 Task: Look for space in Coronel Suárez, Argentina from 9th August, 2023 to 12th August, 2023 for 1 adult in price range Rs.6000 to Rs.15000. Place can be entire place with 1  bedroom having 1 bed and 1 bathroom. Property type can be flat. Amenities needed are: wifi, heating, . Booking option can be shelf check-in. Required host language is English.
Action: Mouse moved to (398, 81)
Screenshot: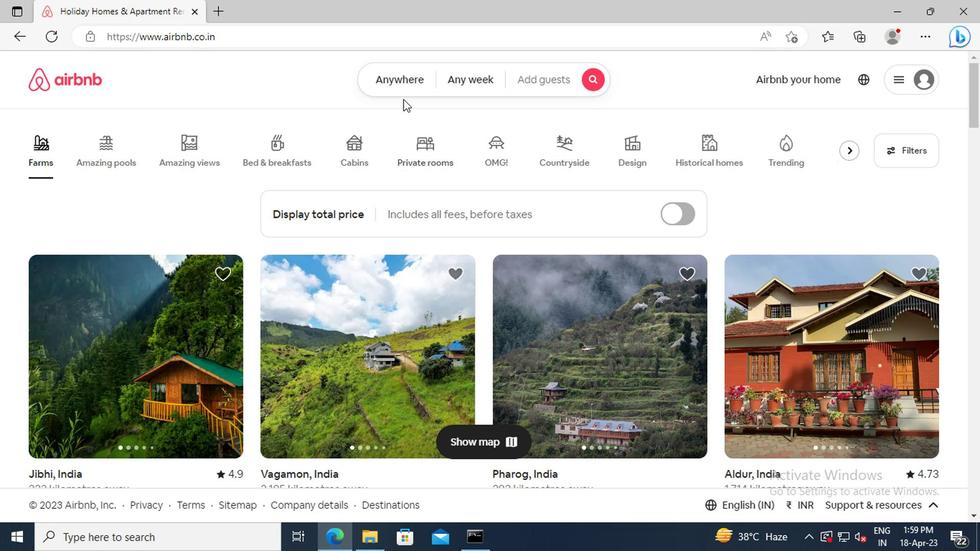
Action: Mouse pressed left at (398, 81)
Screenshot: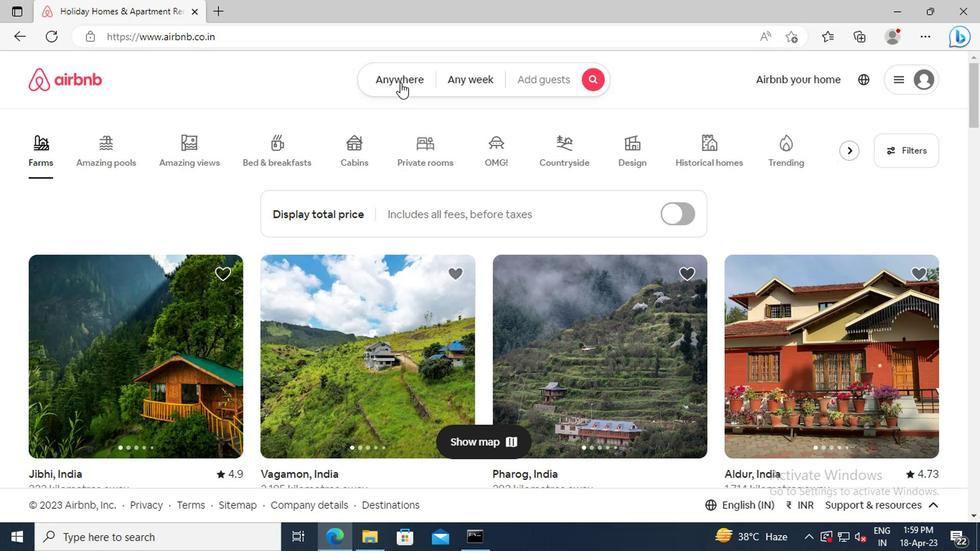 
Action: Mouse moved to (237, 143)
Screenshot: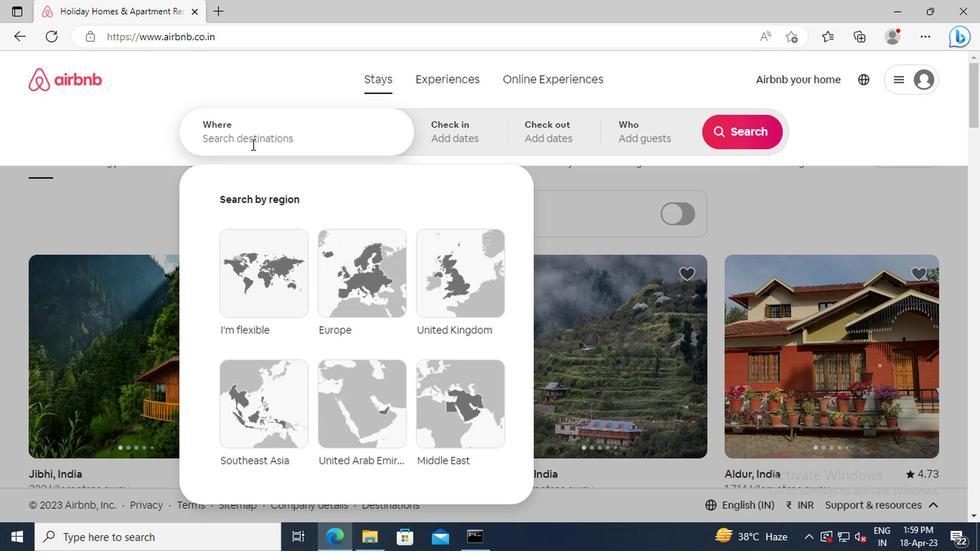 
Action: Mouse pressed left at (237, 143)
Screenshot: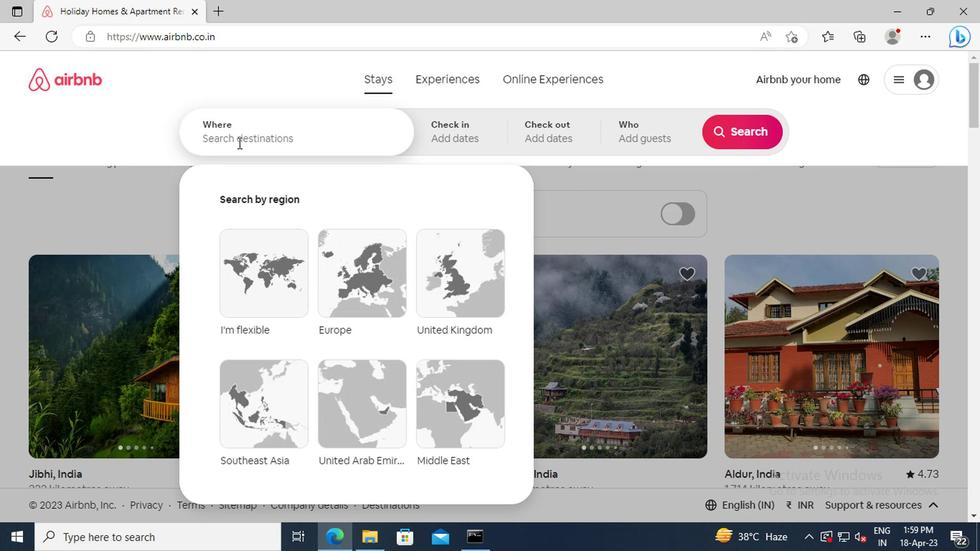 
Action: Key pressed <Key.shift>CORONEL<Key.space><Key.shift_r>SUAREZ,<Key.space><Key.shift_r>ARGENTINA<Key.enter>
Screenshot: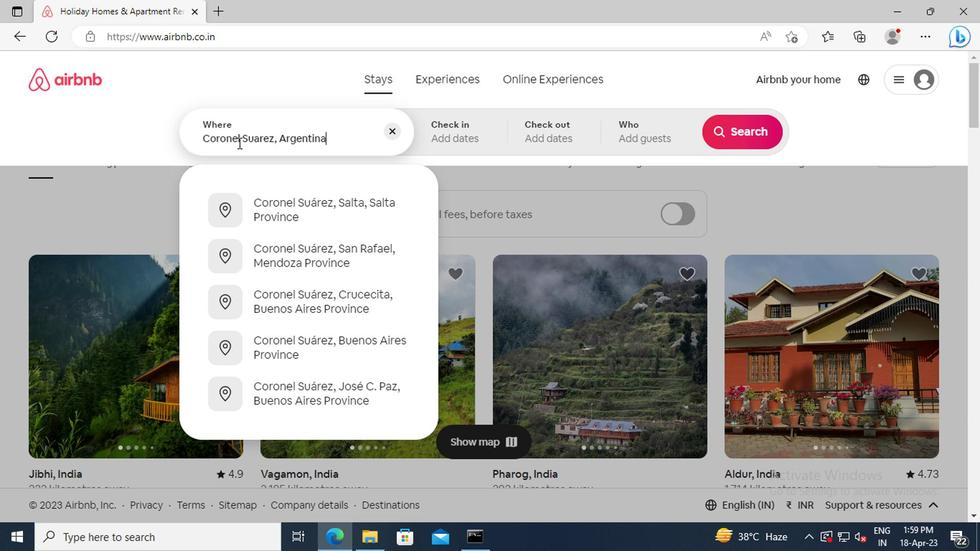
Action: Mouse moved to (724, 245)
Screenshot: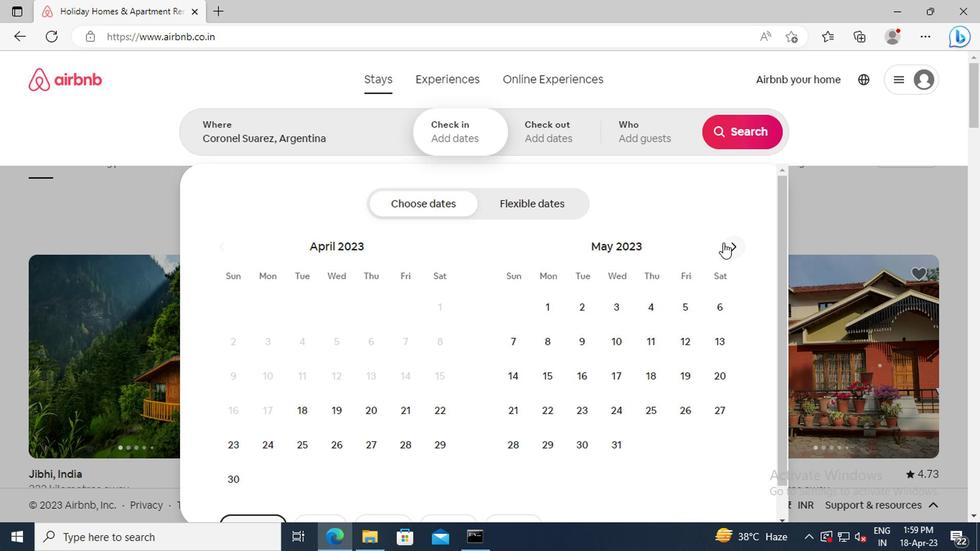 
Action: Mouse pressed left at (724, 245)
Screenshot: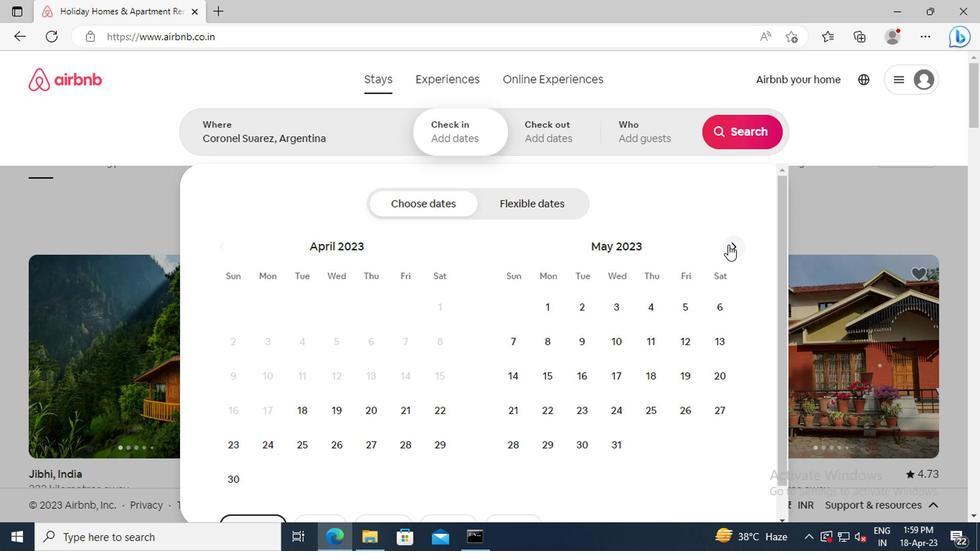 
Action: Mouse pressed left at (724, 245)
Screenshot: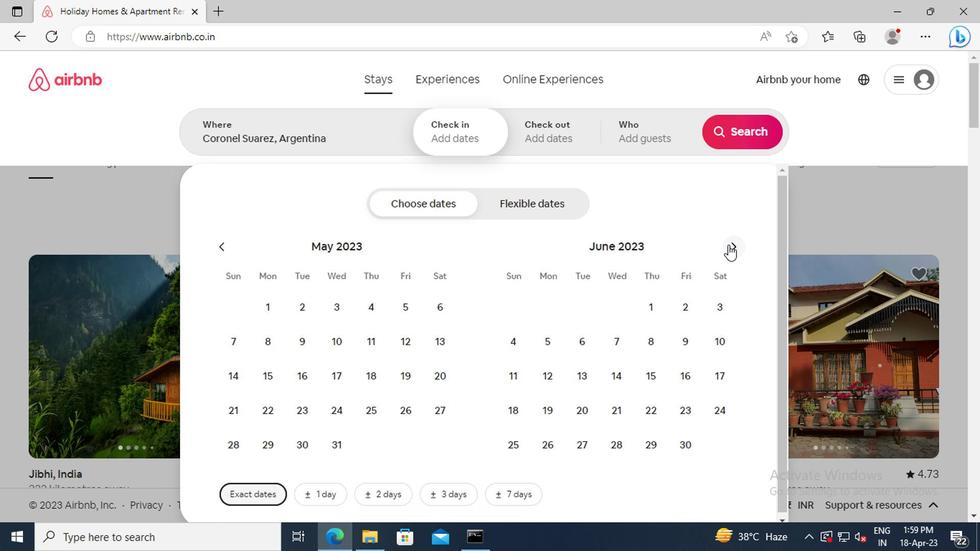 
Action: Mouse pressed left at (724, 245)
Screenshot: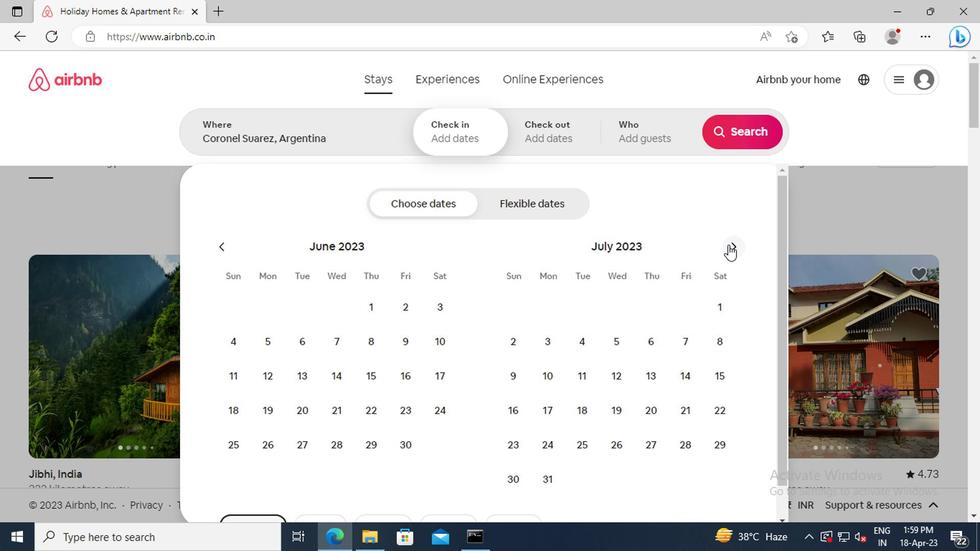 
Action: Mouse moved to (619, 334)
Screenshot: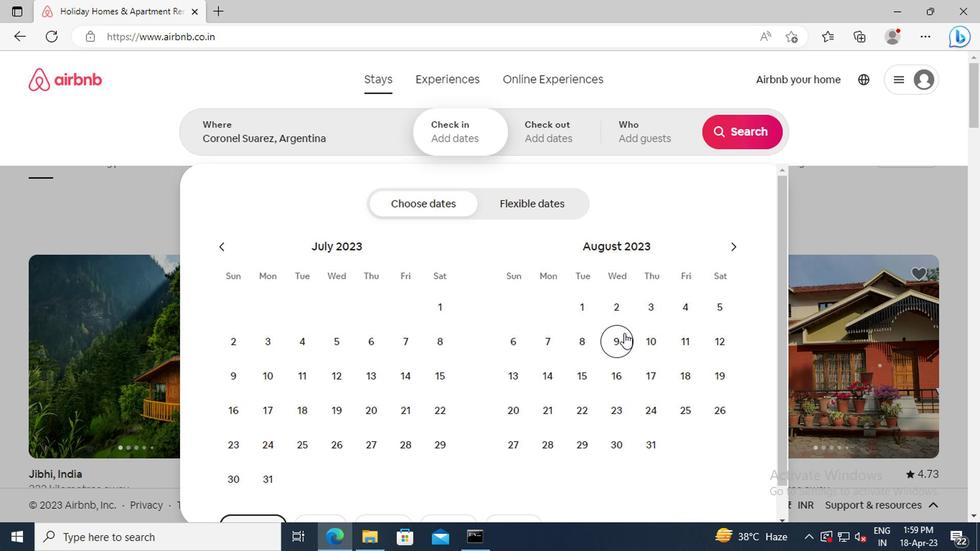
Action: Mouse pressed left at (619, 334)
Screenshot: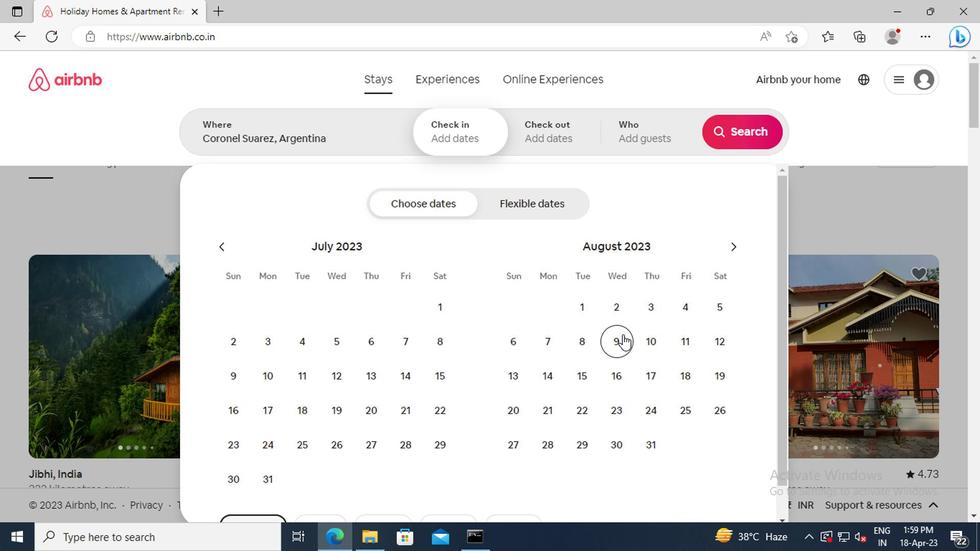 
Action: Mouse moved to (714, 340)
Screenshot: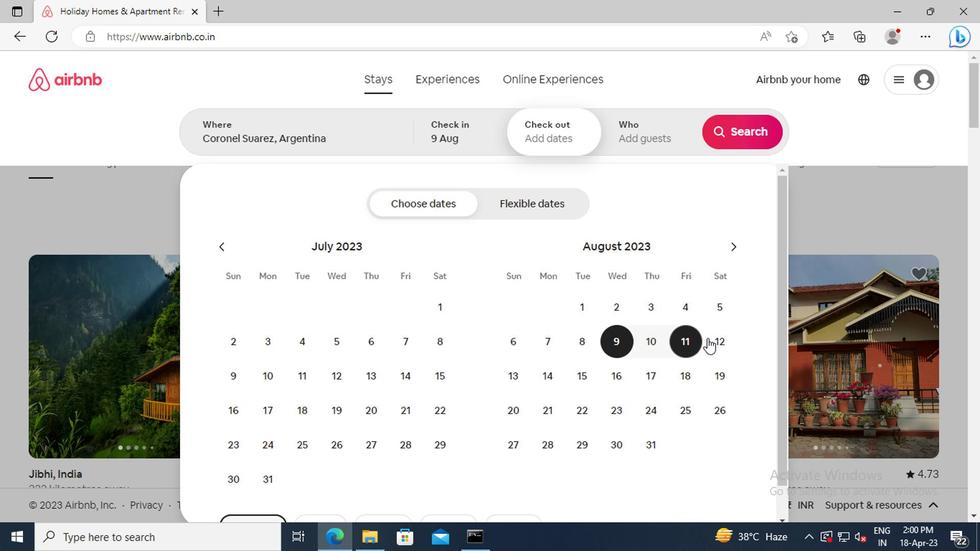 
Action: Mouse pressed left at (714, 340)
Screenshot: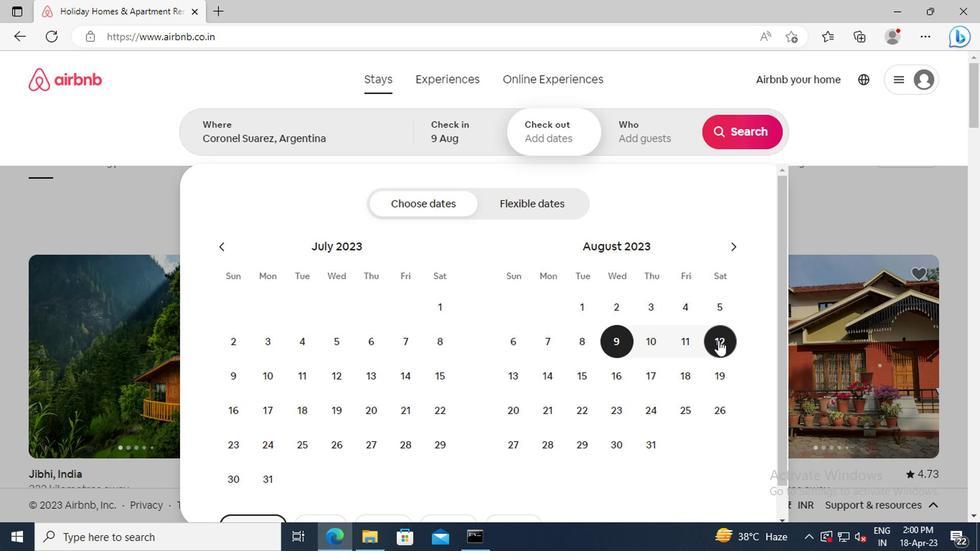 
Action: Mouse moved to (633, 133)
Screenshot: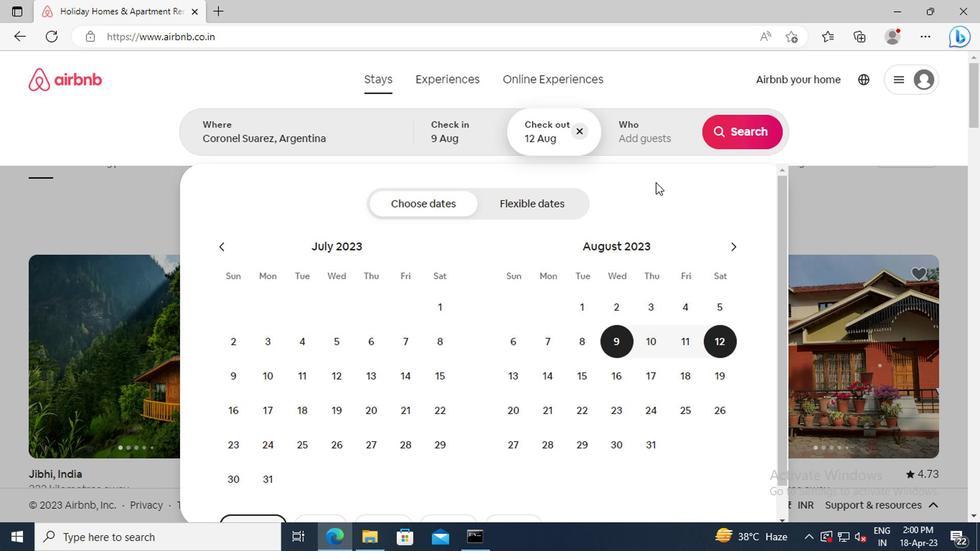 
Action: Mouse pressed left at (633, 133)
Screenshot: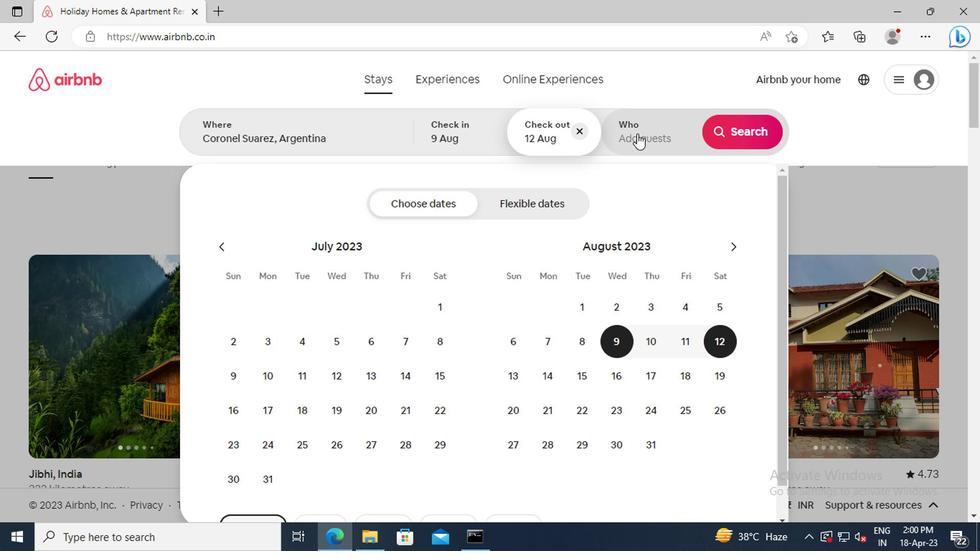 
Action: Mouse moved to (744, 210)
Screenshot: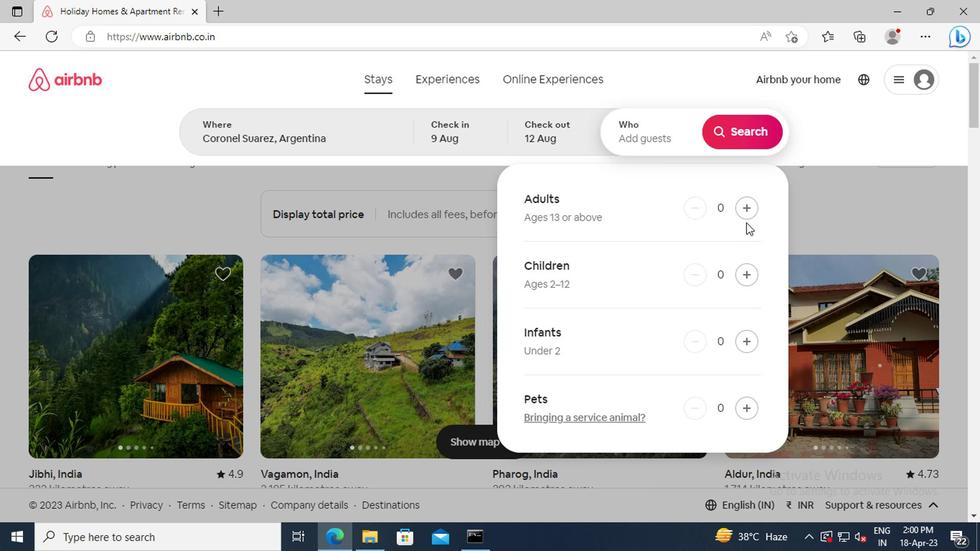 
Action: Mouse pressed left at (744, 210)
Screenshot: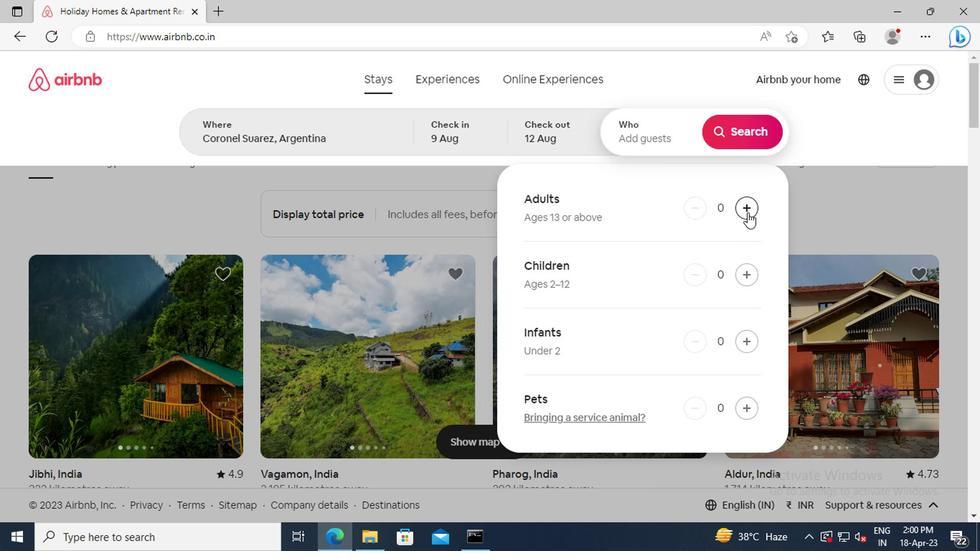 
Action: Mouse moved to (746, 132)
Screenshot: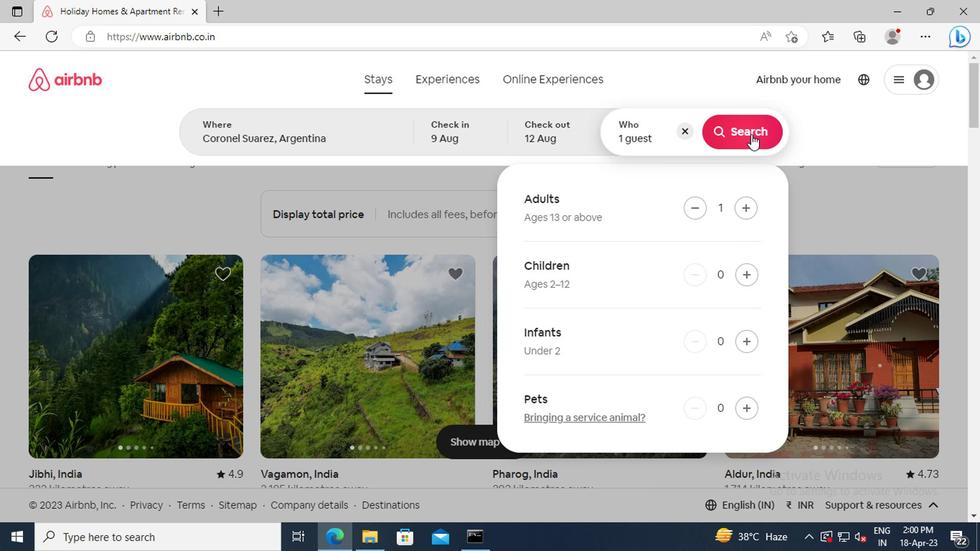 
Action: Mouse pressed left at (746, 132)
Screenshot: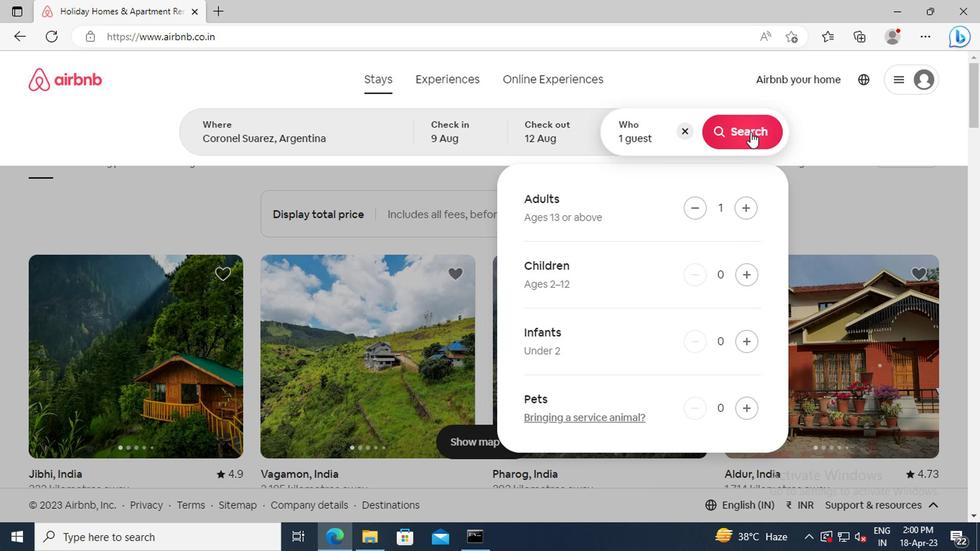 
Action: Mouse moved to (907, 132)
Screenshot: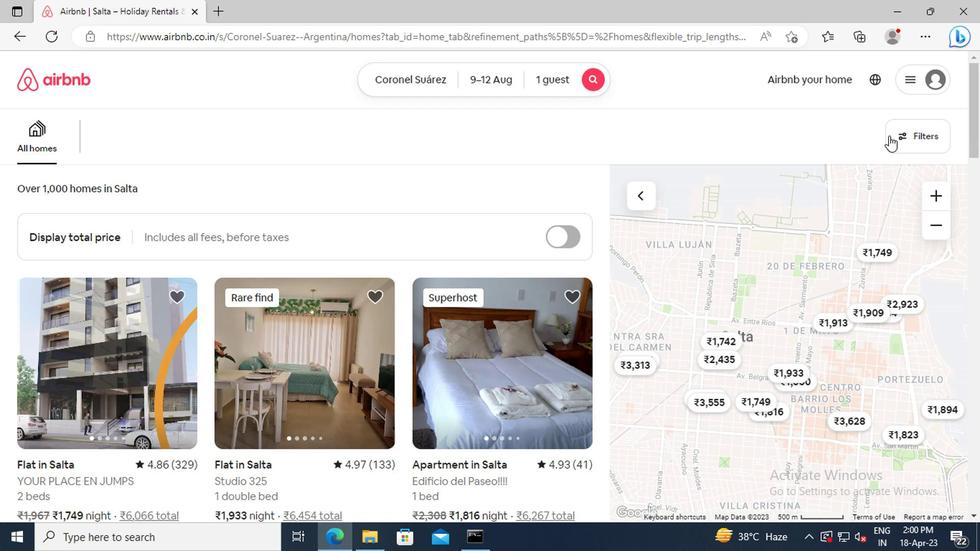 
Action: Mouse pressed left at (907, 132)
Screenshot: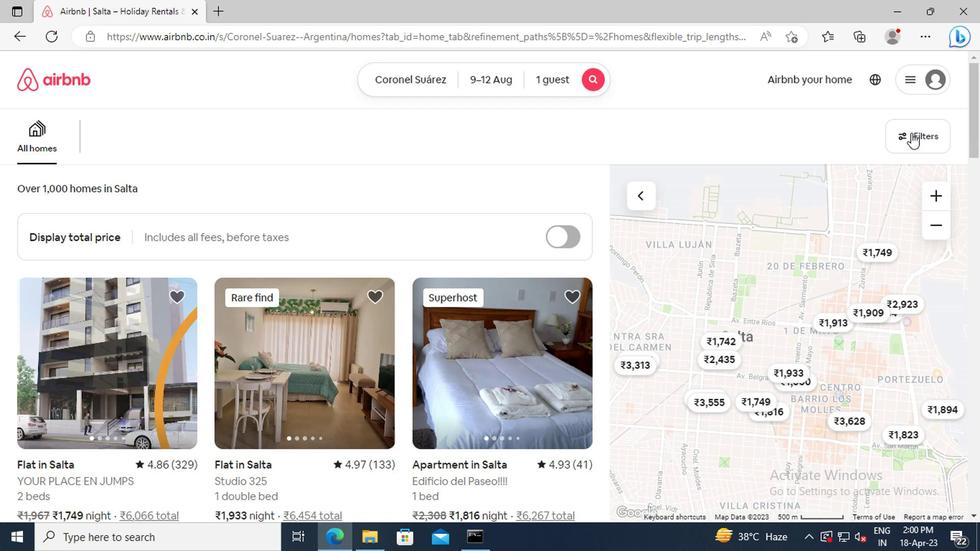 
Action: Mouse moved to (364, 314)
Screenshot: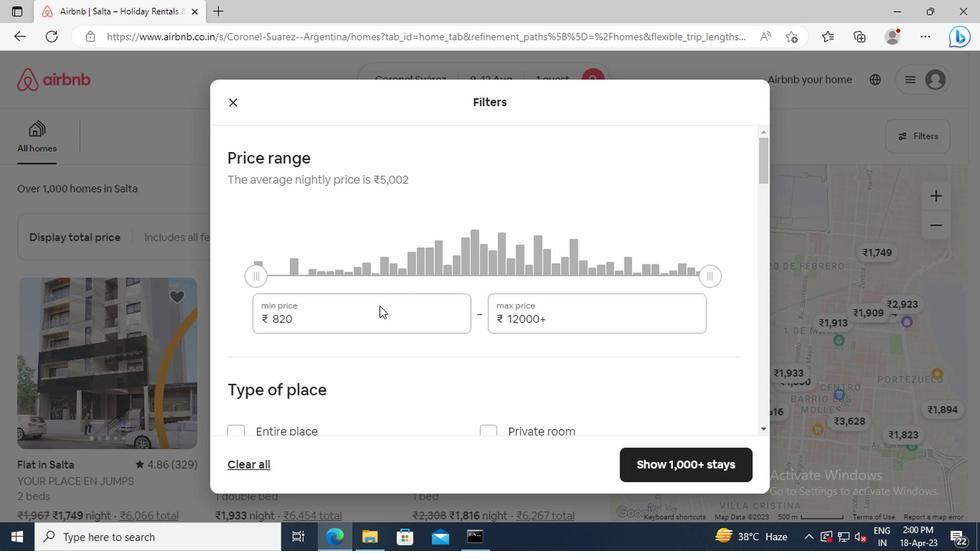 
Action: Mouse pressed left at (364, 314)
Screenshot: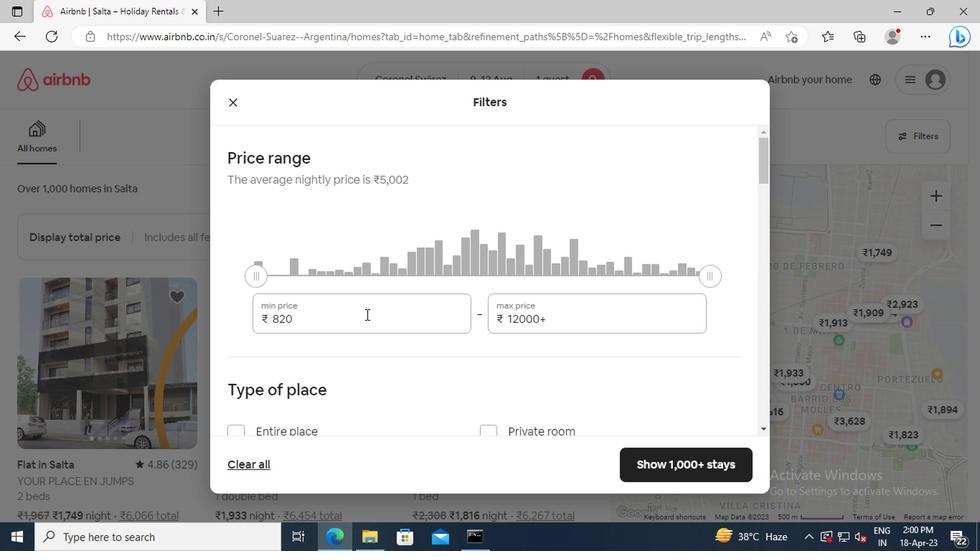 
Action: Key pressed <Key.backspace><Key.backspace><Key.backspace>6000<Key.tab><Key.delete>15000
Screenshot: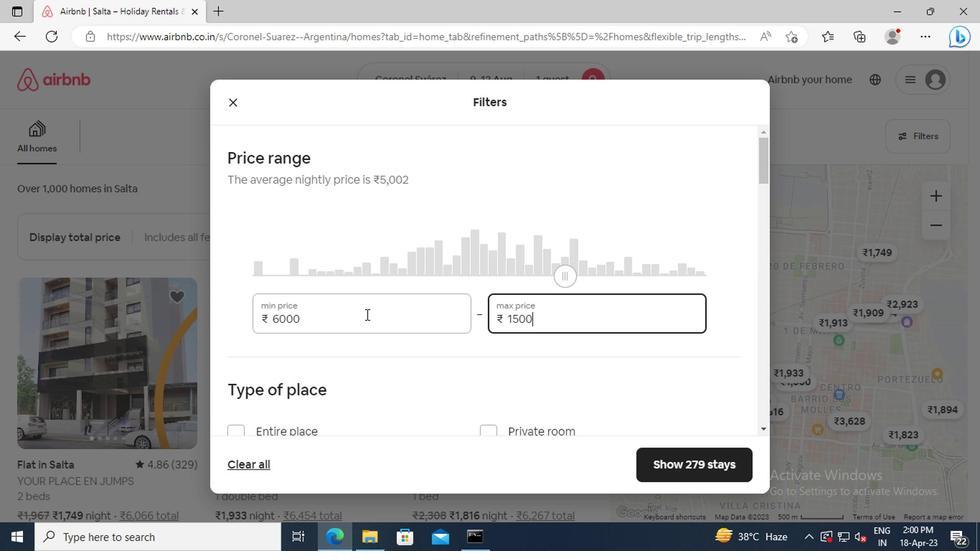 
Action: Mouse scrolled (364, 314) with delta (0, 0)
Screenshot: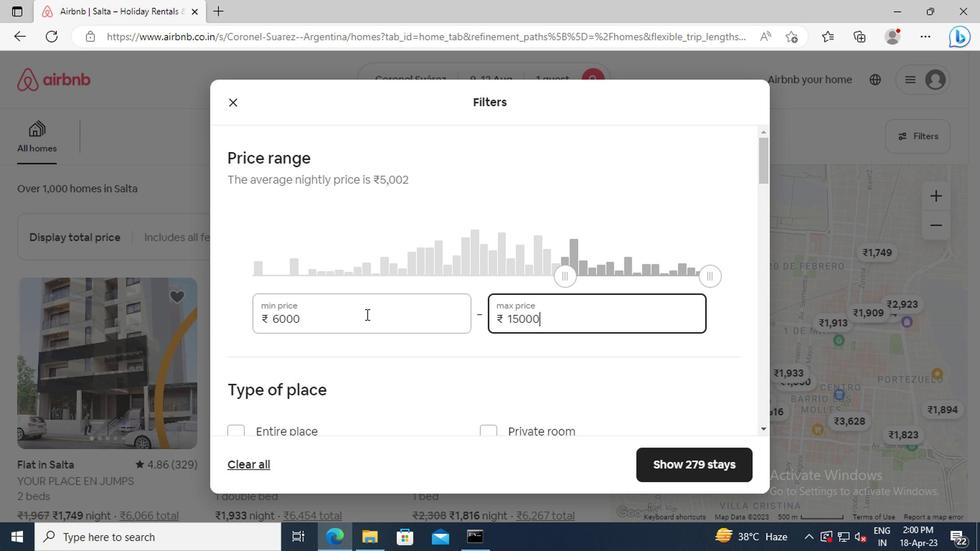 
Action: Mouse scrolled (364, 314) with delta (0, 0)
Screenshot: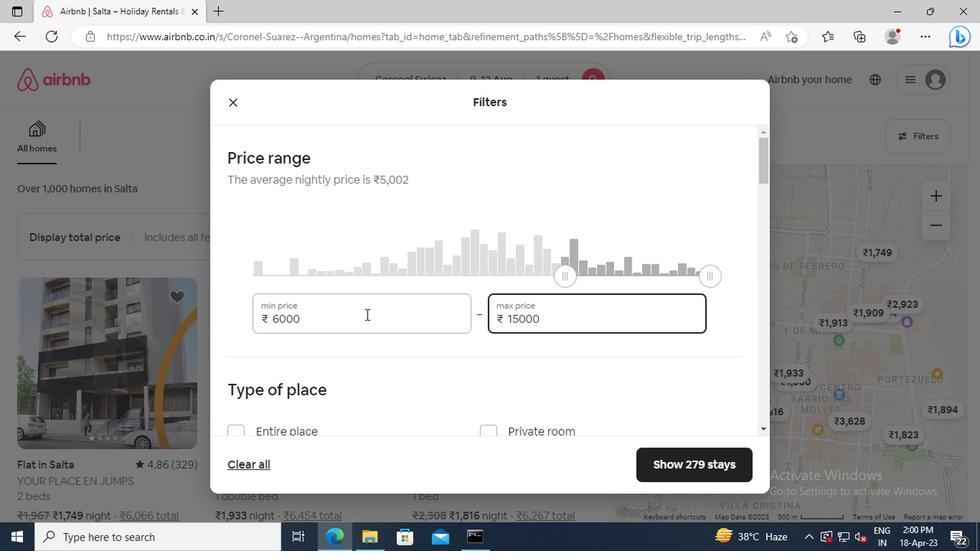 
Action: Mouse scrolled (364, 314) with delta (0, 0)
Screenshot: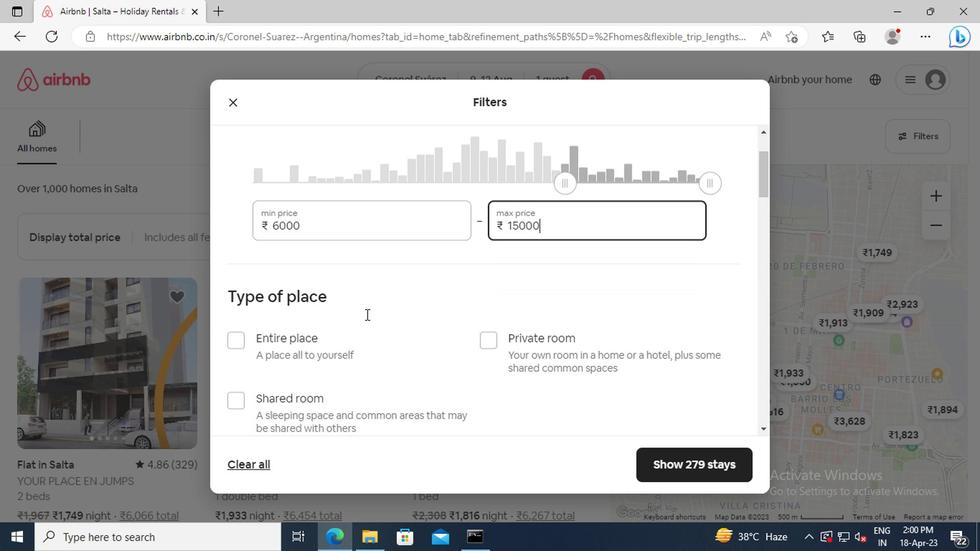 
Action: Mouse moved to (239, 292)
Screenshot: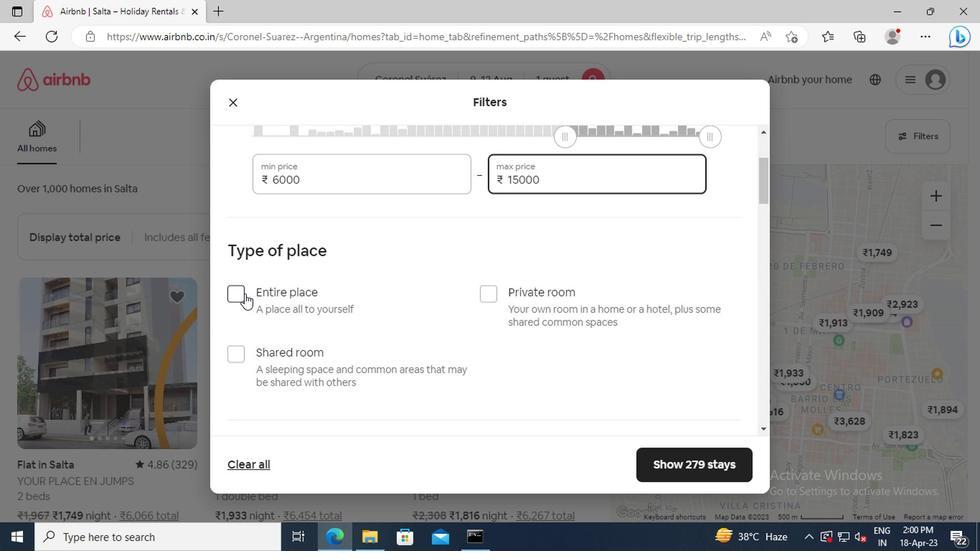 
Action: Mouse pressed left at (239, 292)
Screenshot: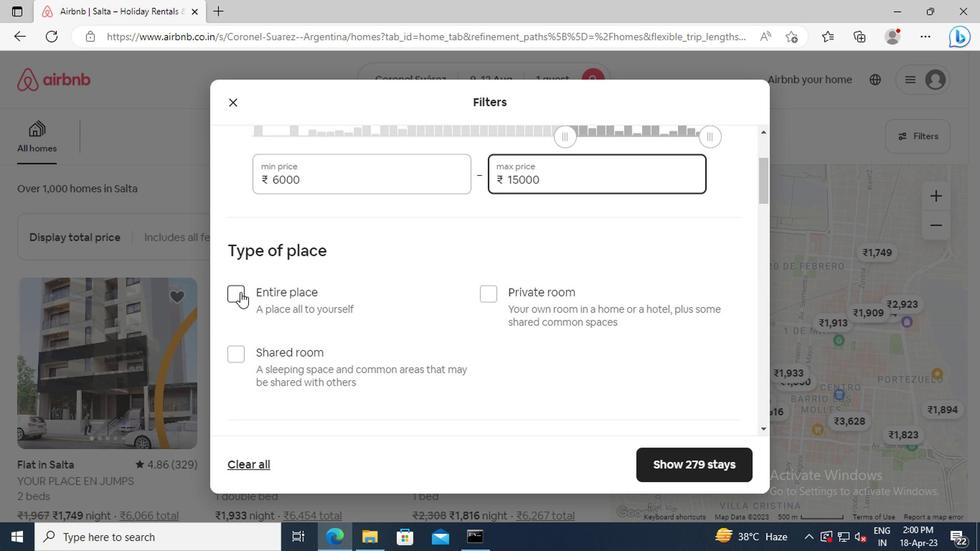 
Action: Mouse moved to (409, 288)
Screenshot: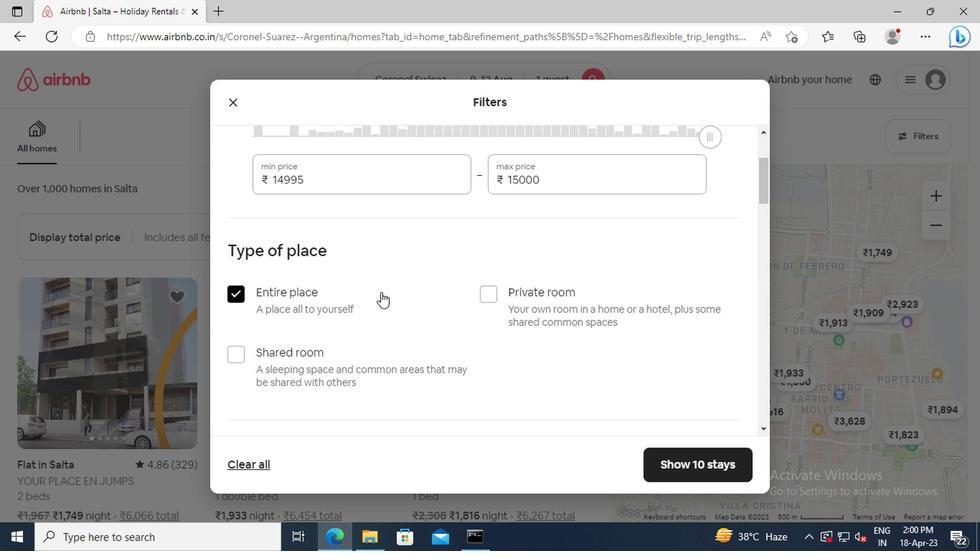 
Action: Mouse scrolled (409, 288) with delta (0, 0)
Screenshot: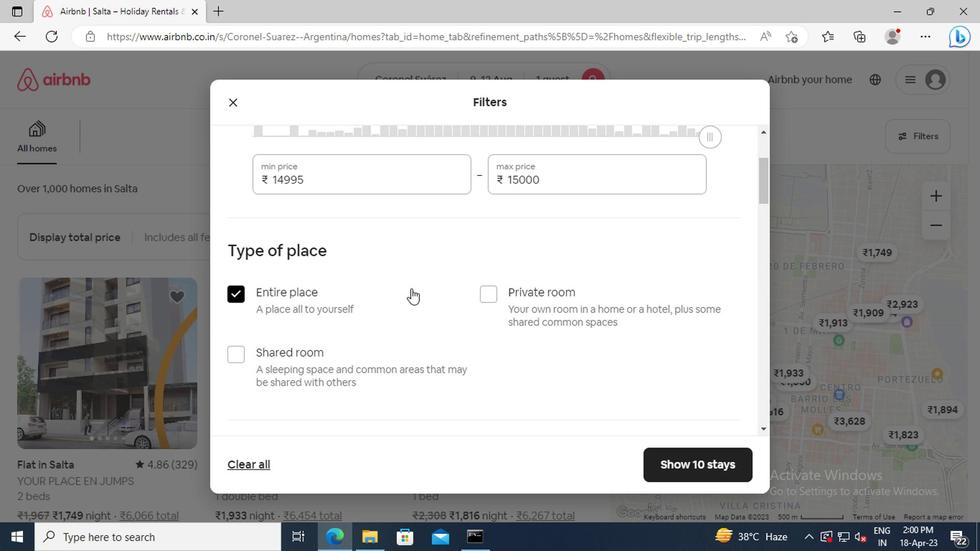 
Action: Mouse scrolled (409, 288) with delta (0, 0)
Screenshot: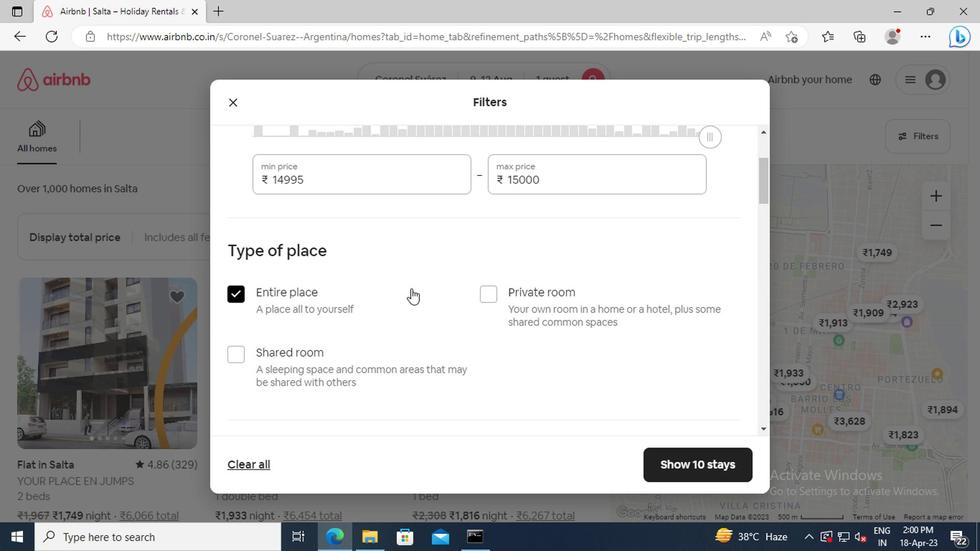 
Action: Mouse scrolled (409, 288) with delta (0, 0)
Screenshot: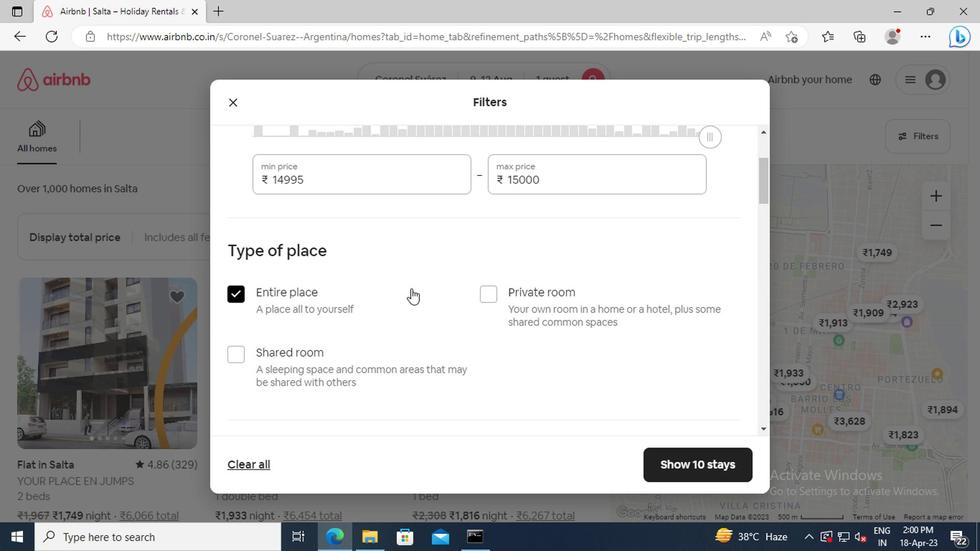 
Action: Mouse scrolled (409, 288) with delta (0, 0)
Screenshot: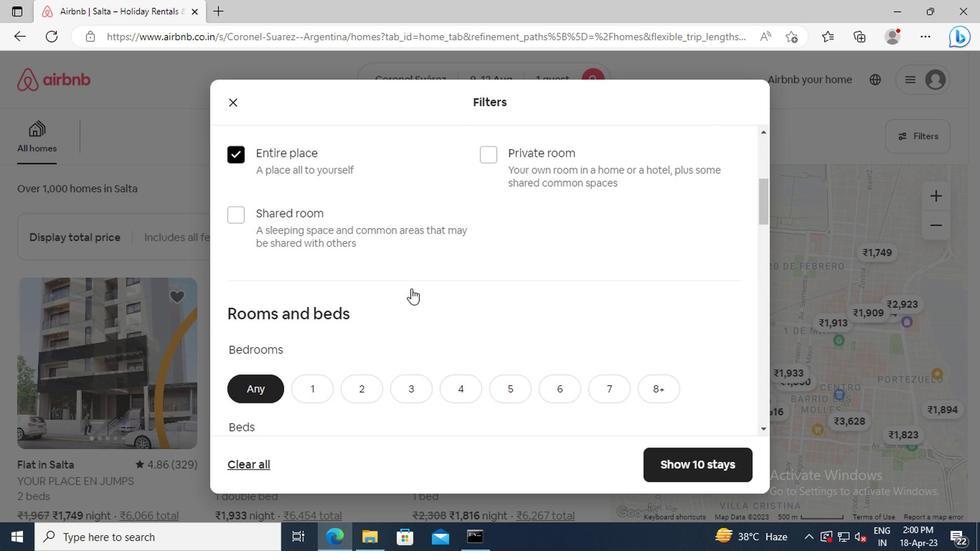 
Action: Mouse scrolled (409, 288) with delta (0, 0)
Screenshot: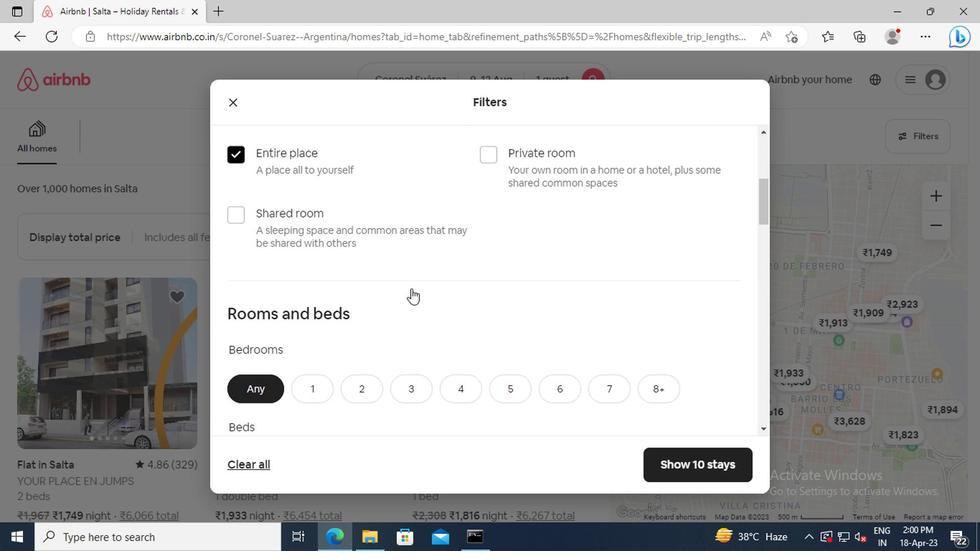 
Action: Mouse scrolled (409, 288) with delta (0, 0)
Screenshot: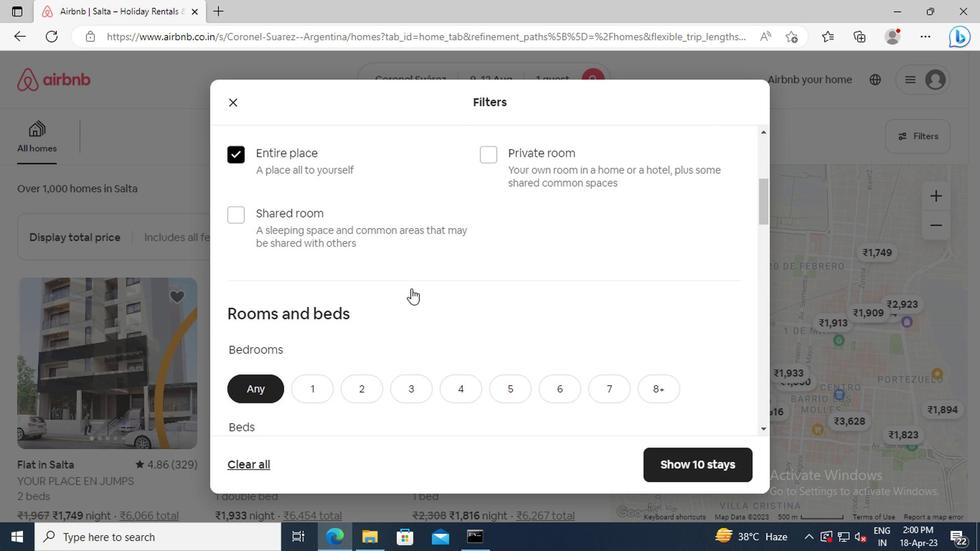 
Action: Mouse moved to (314, 258)
Screenshot: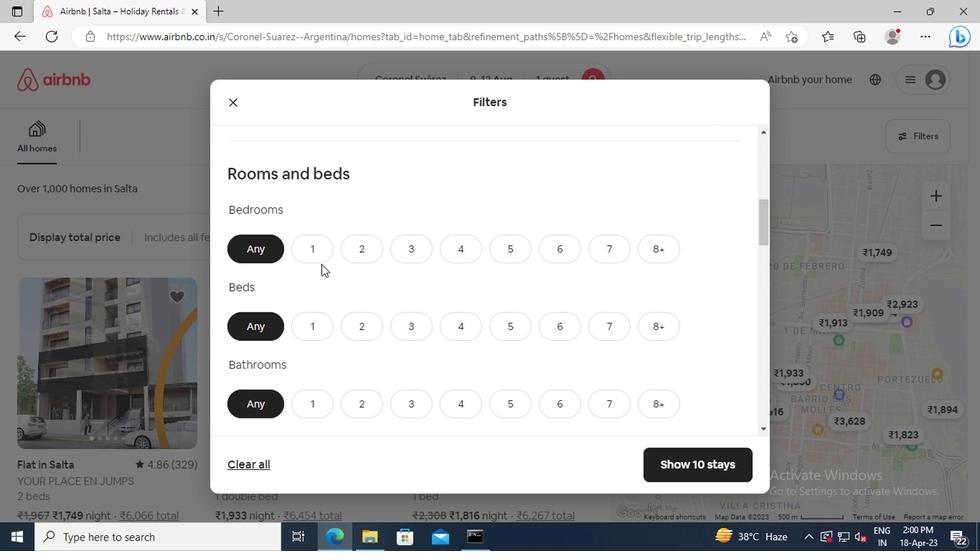 
Action: Mouse pressed left at (314, 258)
Screenshot: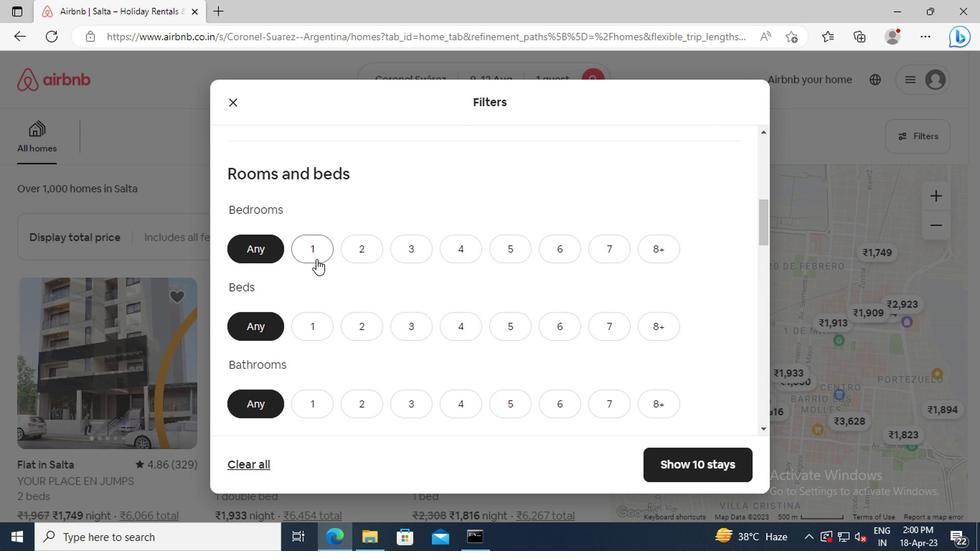 
Action: Mouse moved to (314, 317)
Screenshot: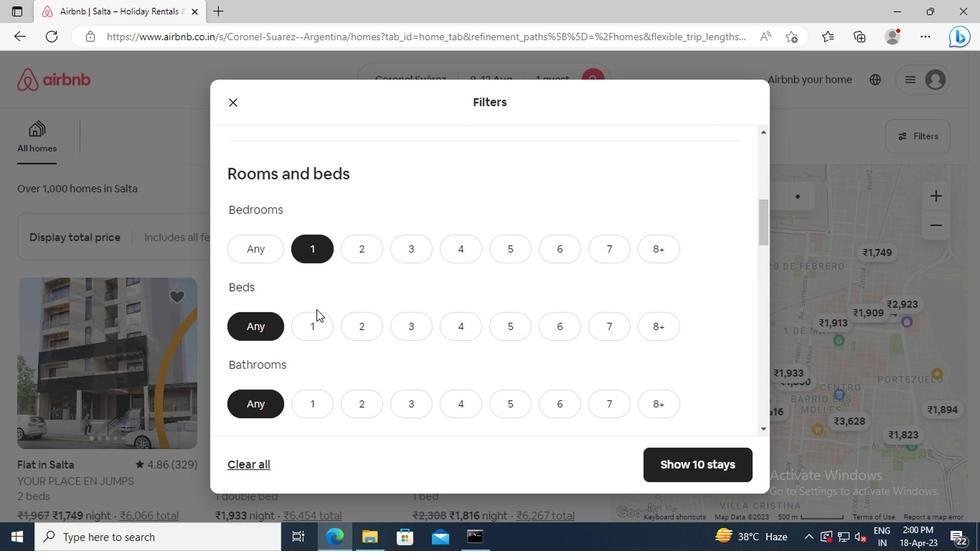 
Action: Mouse pressed left at (314, 317)
Screenshot: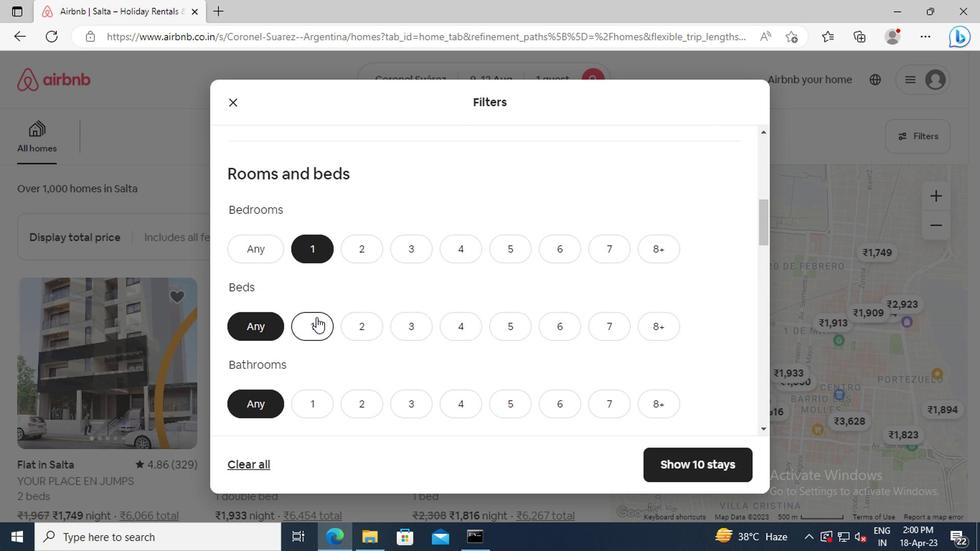 
Action: Mouse scrolled (314, 316) with delta (0, -1)
Screenshot: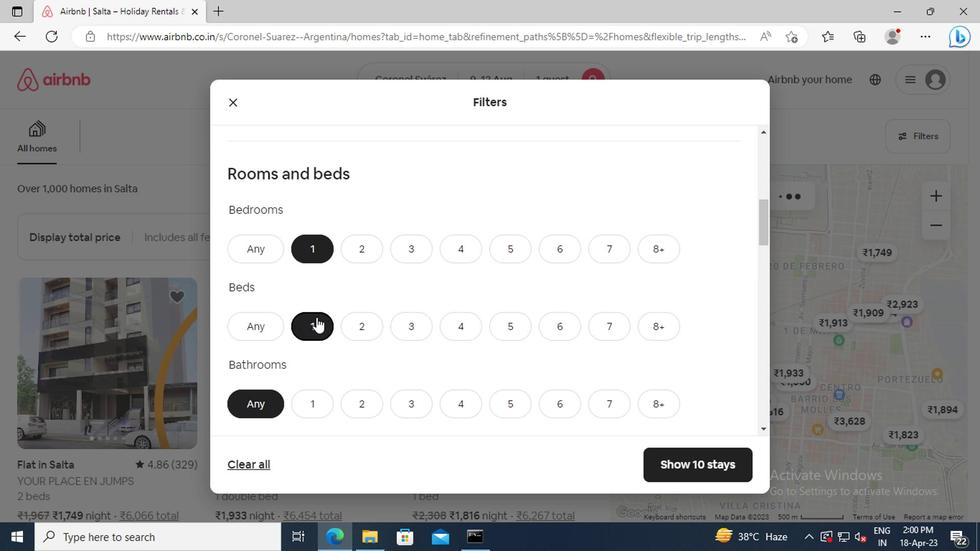 
Action: Mouse moved to (308, 347)
Screenshot: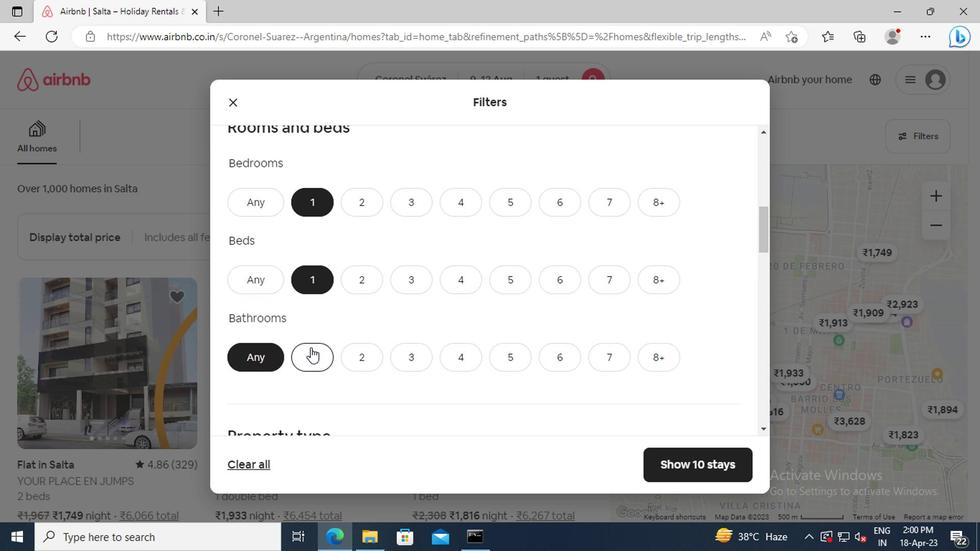 
Action: Mouse pressed left at (308, 347)
Screenshot: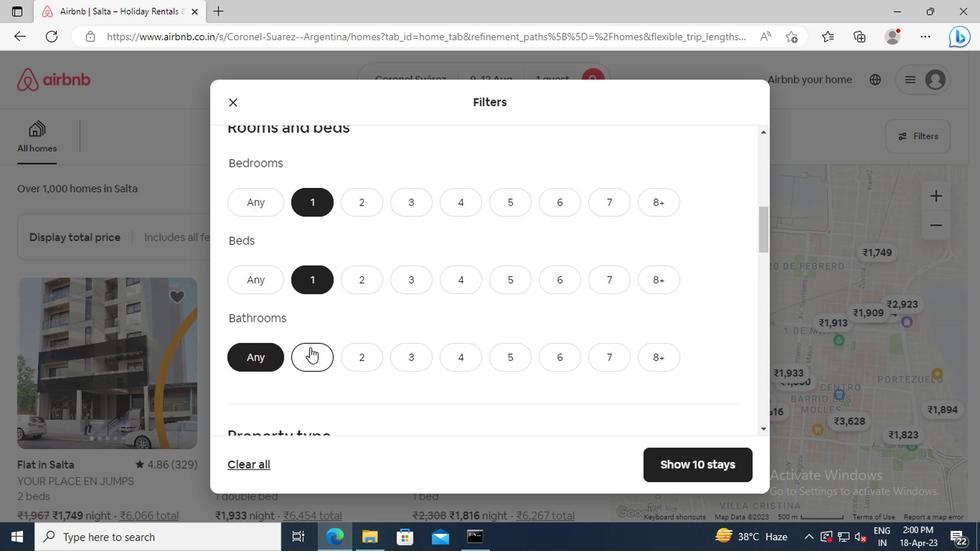 
Action: Mouse moved to (307, 347)
Screenshot: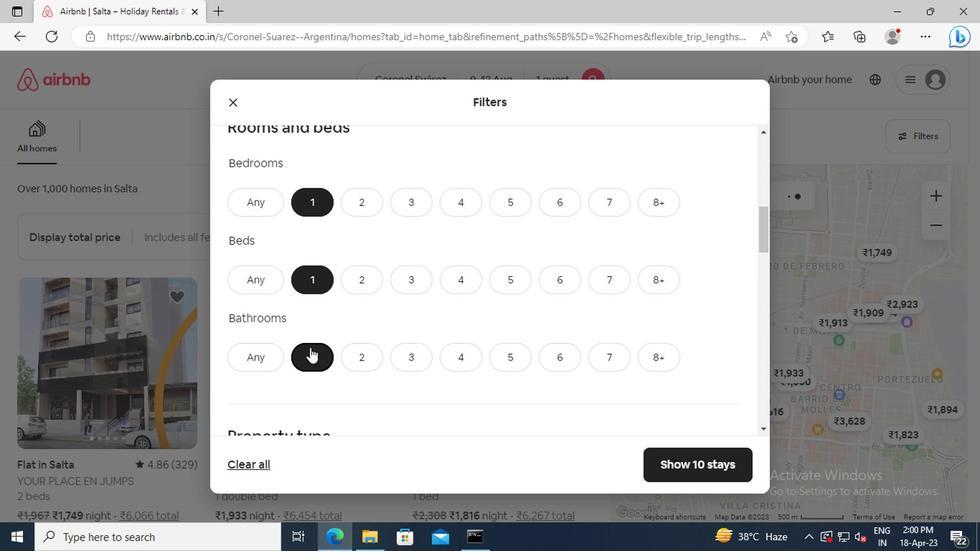 
Action: Mouse scrolled (307, 346) with delta (0, -1)
Screenshot: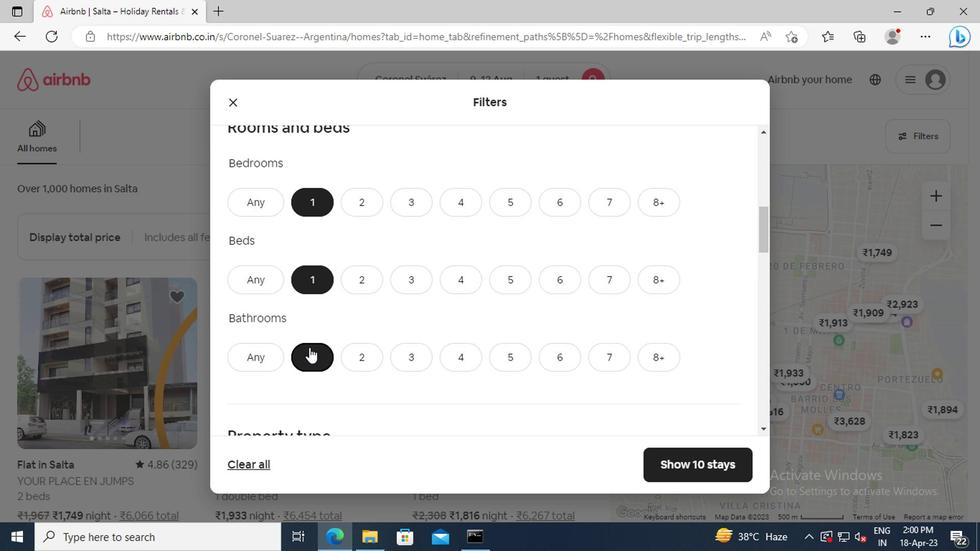 
Action: Mouse scrolled (307, 346) with delta (0, -1)
Screenshot: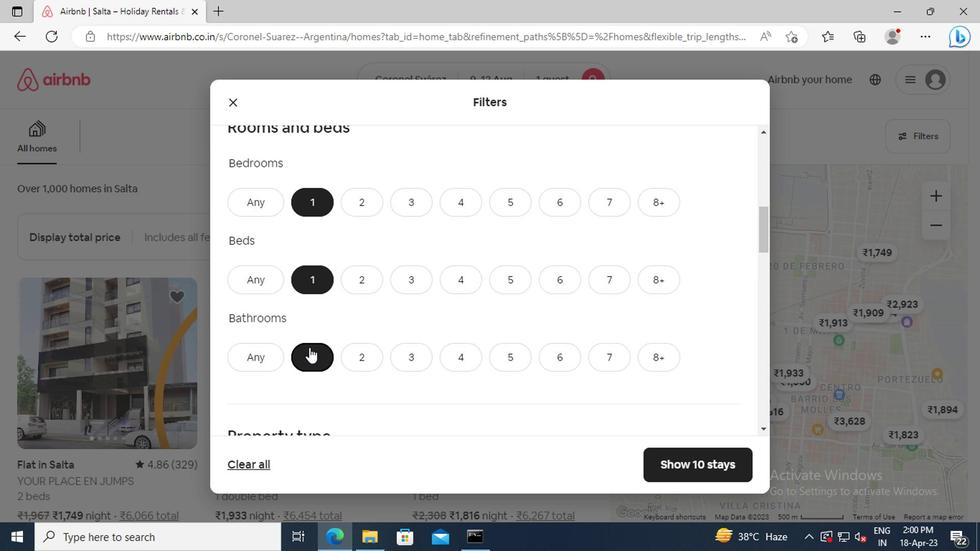 
Action: Mouse scrolled (307, 346) with delta (0, -1)
Screenshot: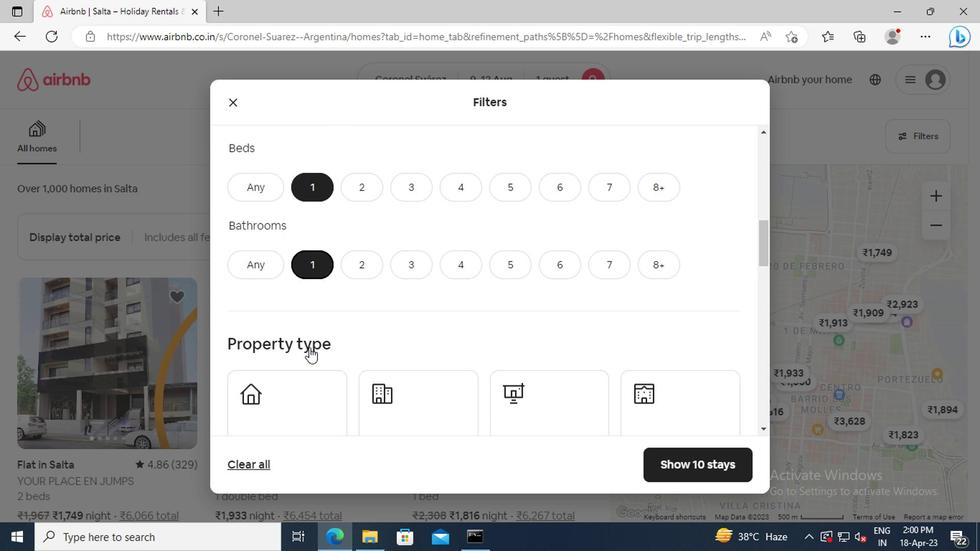 
Action: Mouse scrolled (307, 346) with delta (0, -1)
Screenshot: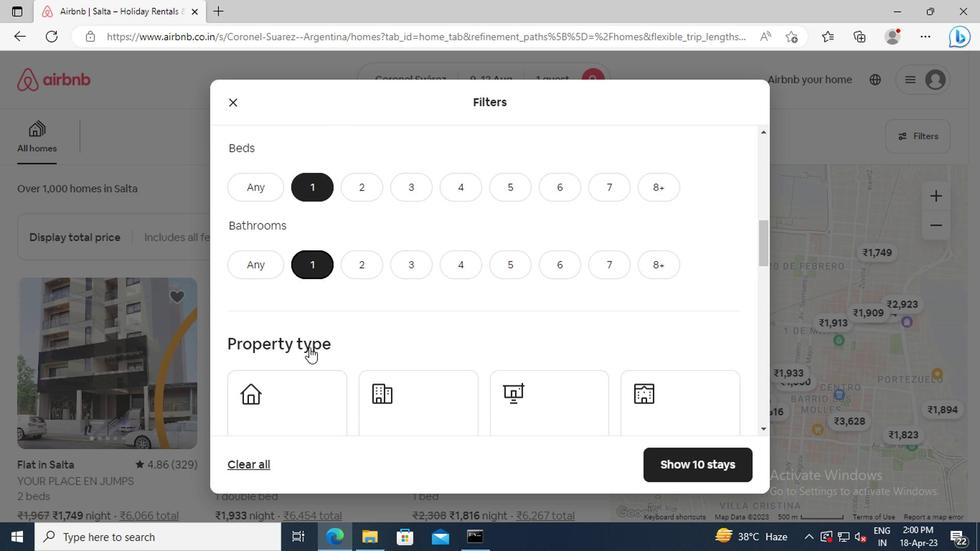 
Action: Mouse moved to (382, 335)
Screenshot: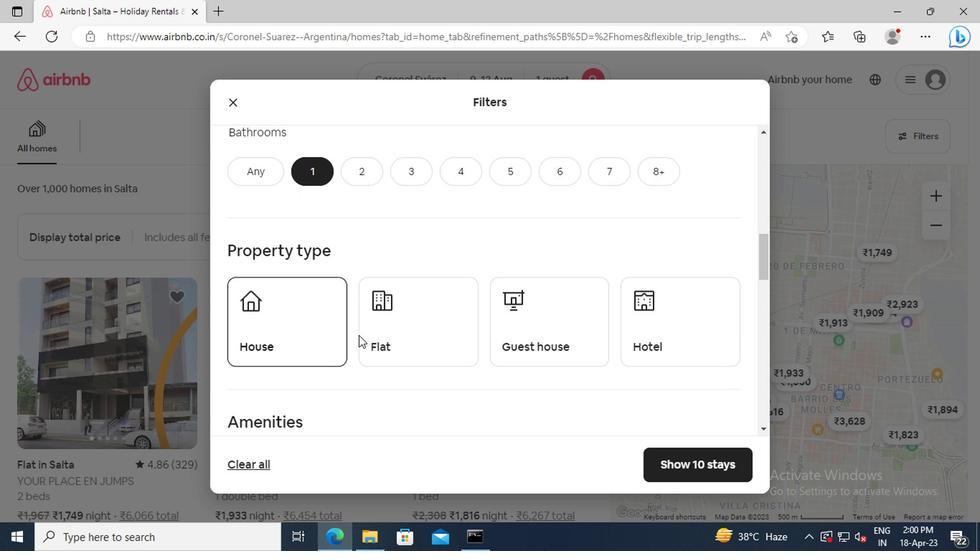 
Action: Mouse pressed left at (382, 335)
Screenshot: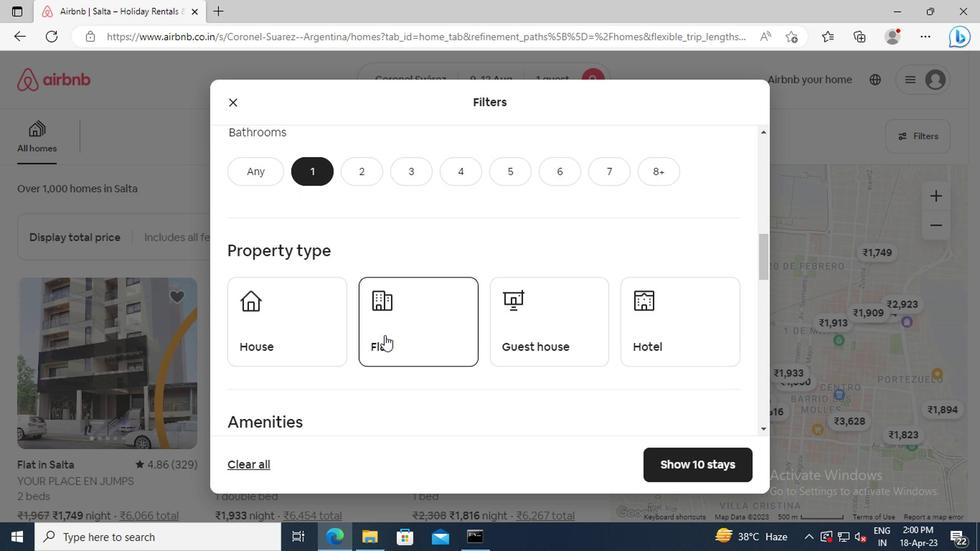 
Action: Mouse scrolled (382, 334) with delta (0, -1)
Screenshot: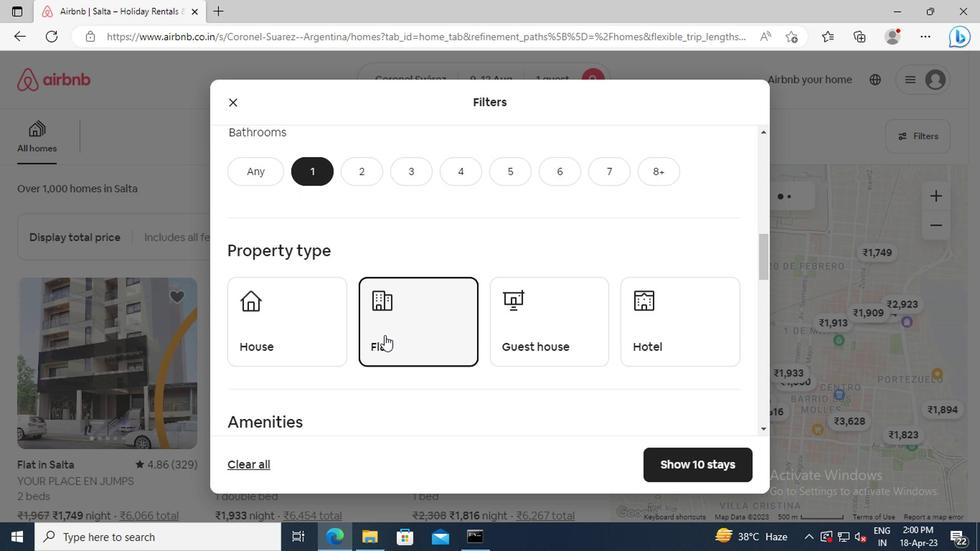 
Action: Mouse scrolled (382, 334) with delta (0, -1)
Screenshot: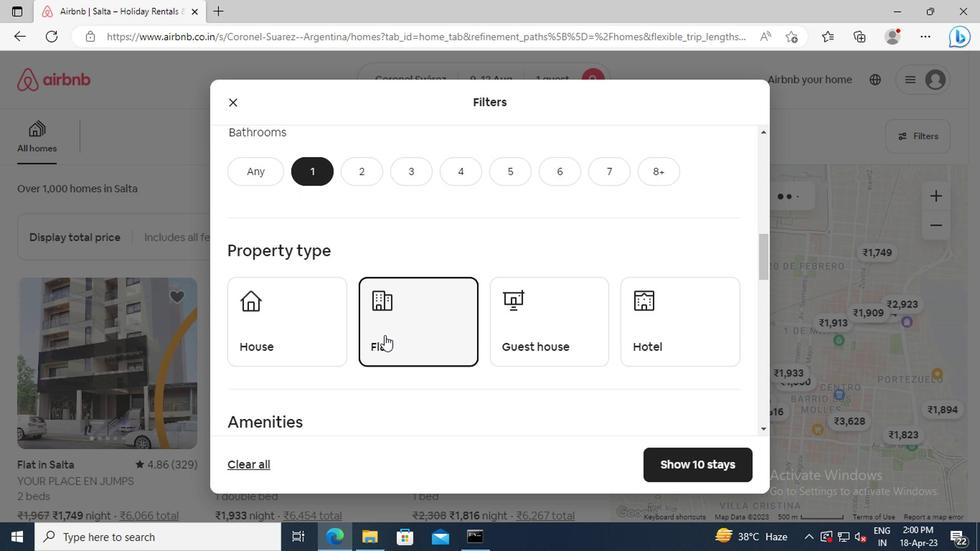 
Action: Mouse scrolled (382, 334) with delta (0, -1)
Screenshot: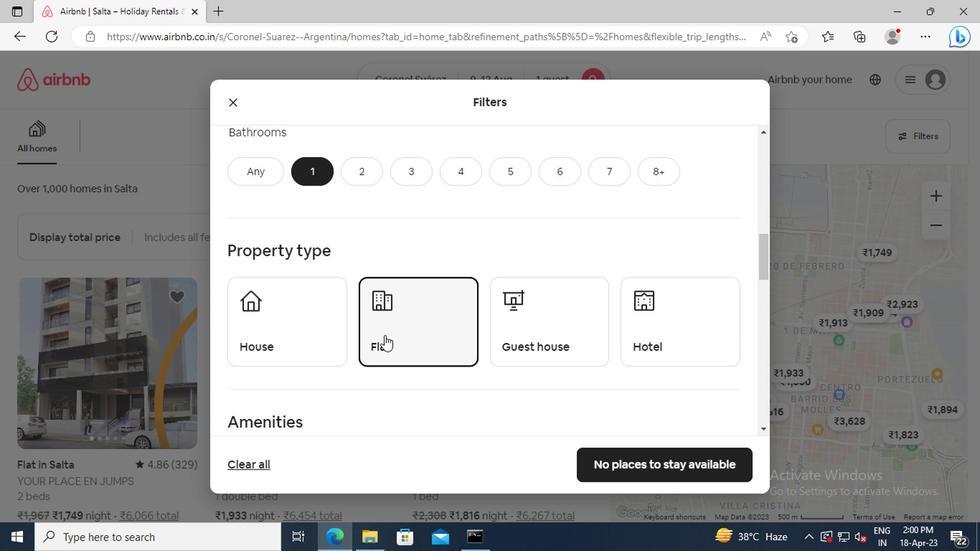 
Action: Mouse scrolled (382, 334) with delta (0, -1)
Screenshot: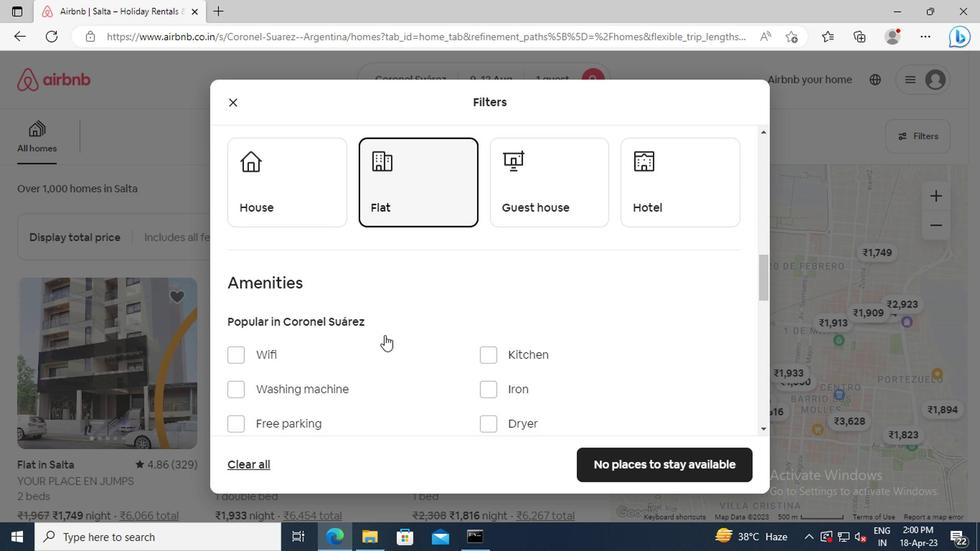 
Action: Mouse scrolled (382, 334) with delta (0, -1)
Screenshot: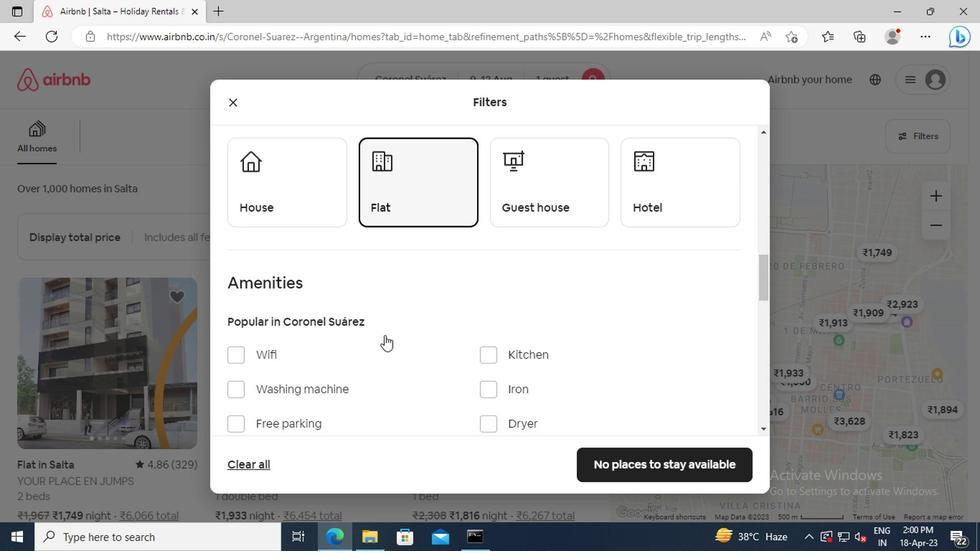 
Action: Mouse moved to (240, 265)
Screenshot: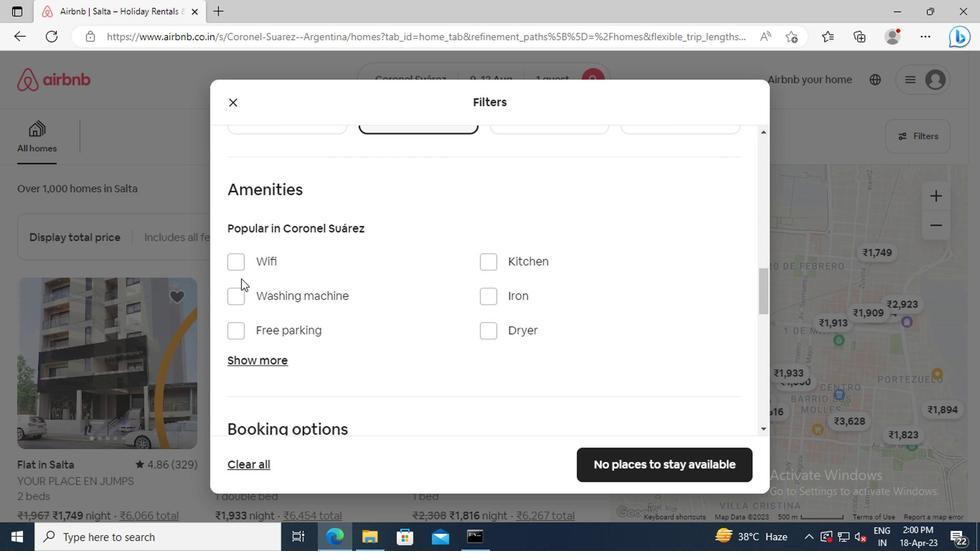 
Action: Mouse pressed left at (240, 265)
Screenshot: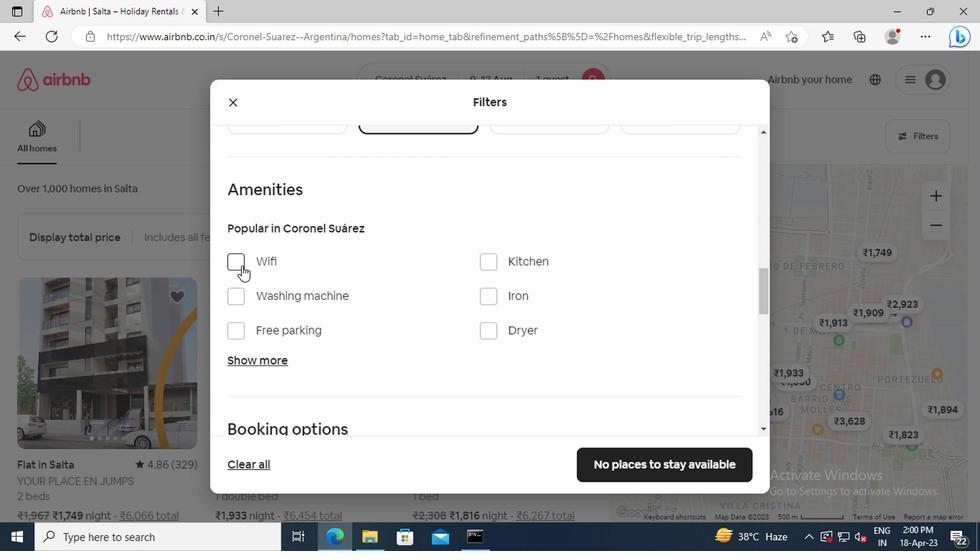 
Action: Mouse moved to (258, 363)
Screenshot: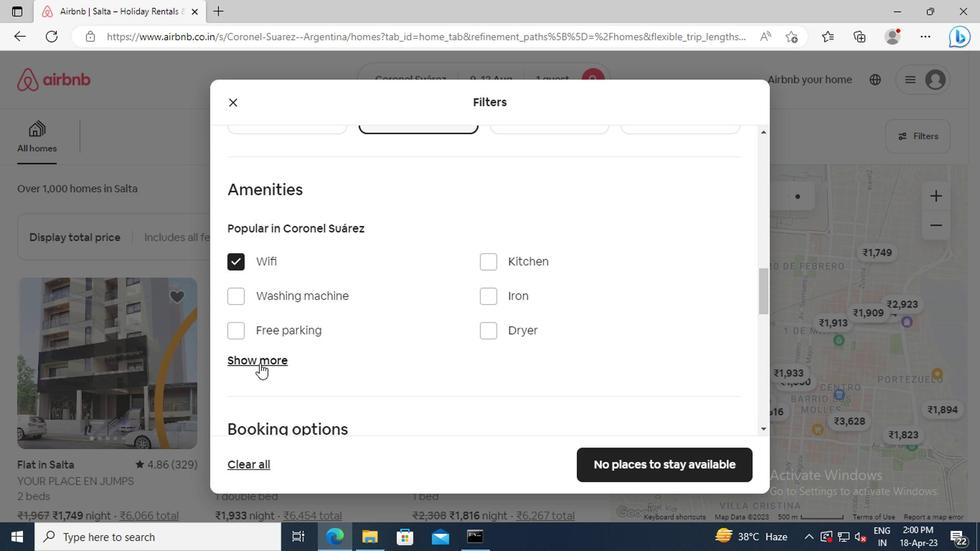 
Action: Mouse pressed left at (258, 363)
Screenshot: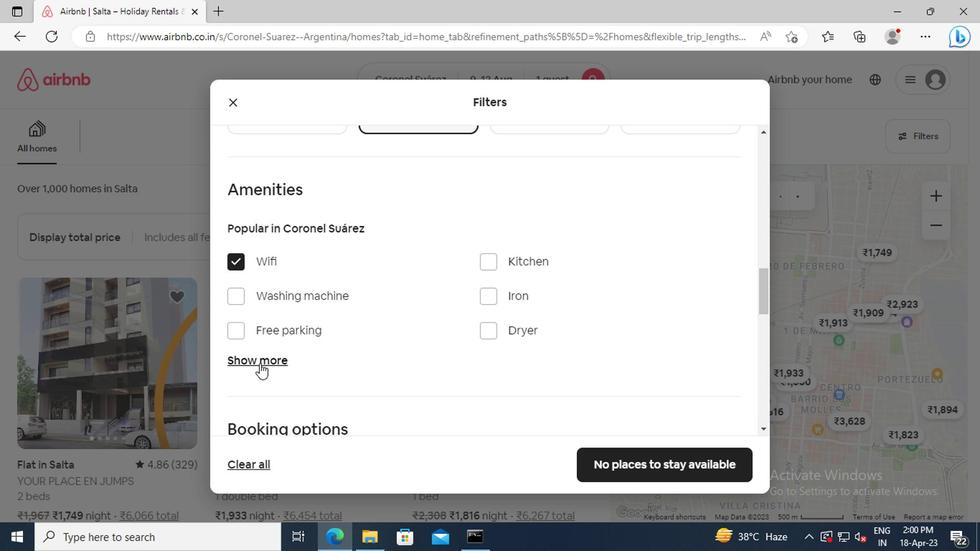 
Action: Mouse moved to (261, 362)
Screenshot: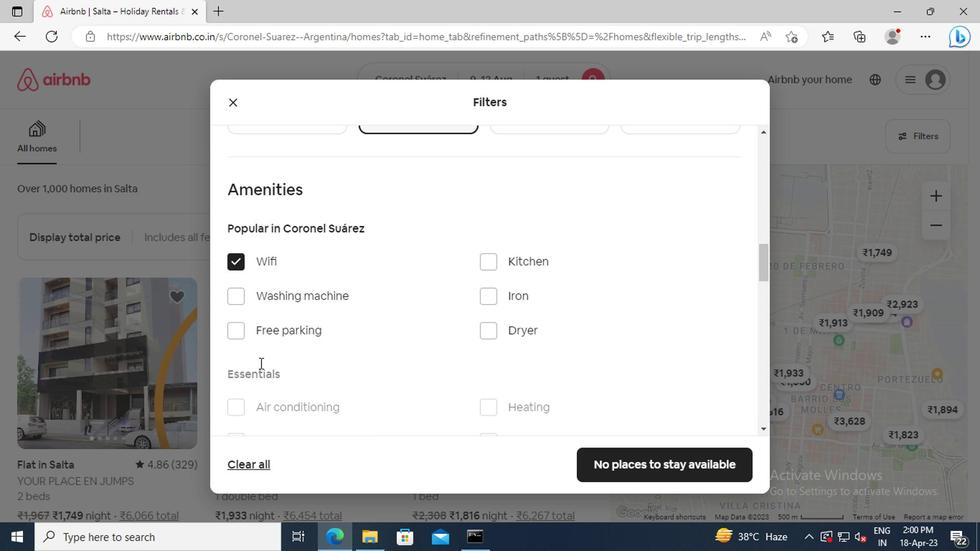 
Action: Mouse scrolled (261, 362) with delta (0, 0)
Screenshot: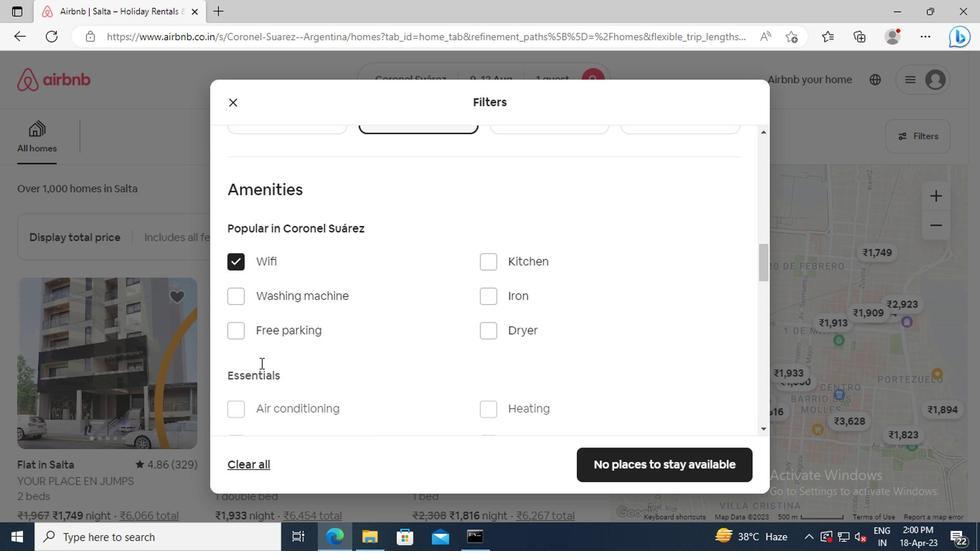 
Action: Mouse scrolled (261, 362) with delta (0, 0)
Screenshot: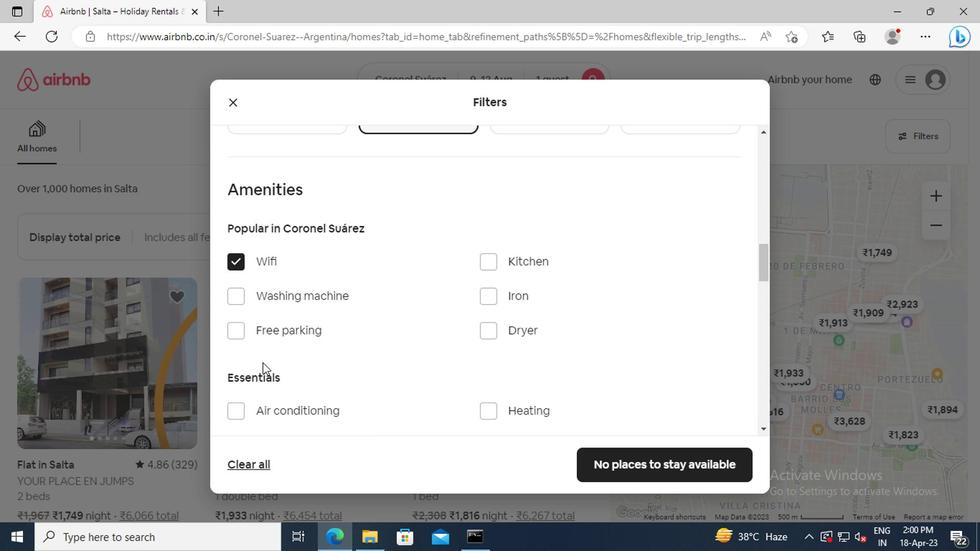 
Action: Mouse moved to (482, 318)
Screenshot: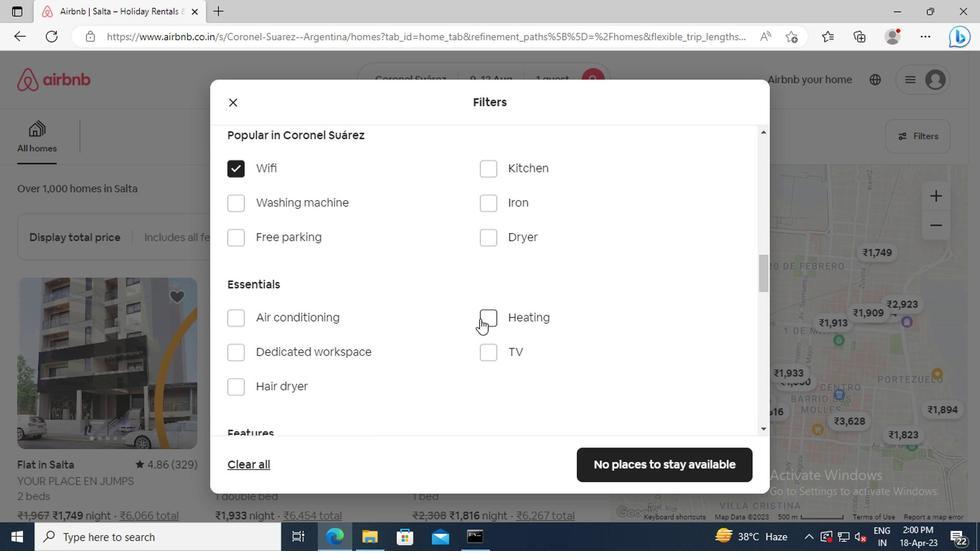 
Action: Mouse pressed left at (482, 318)
Screenshot: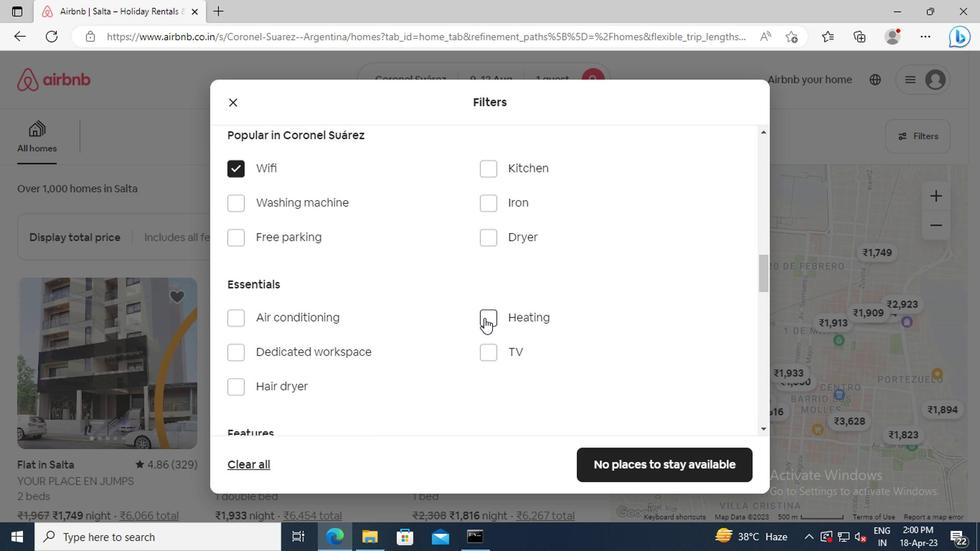 
Action: Mouse moved to (362, 309)
Screenshot: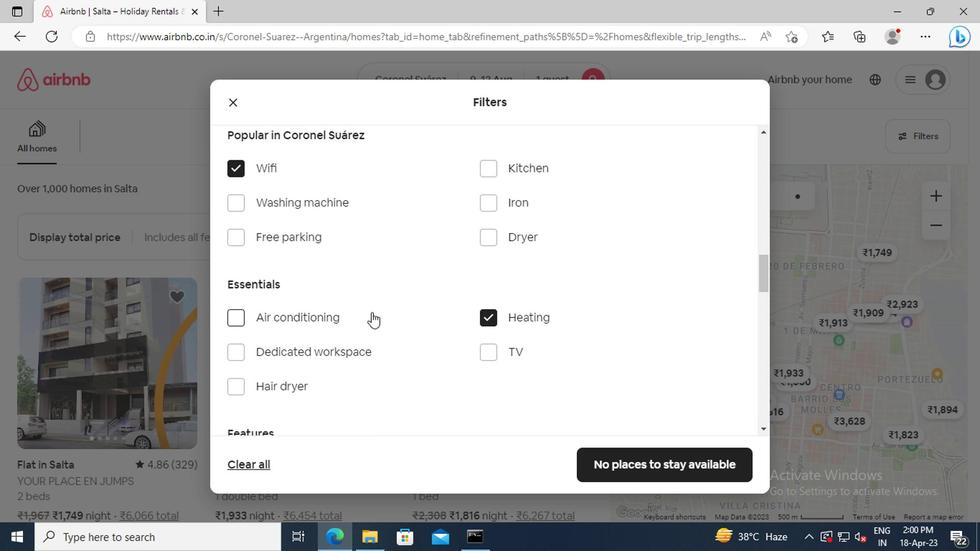 
Action: Mouse scrolled (362, 309) with delta (0, 0)
Screenshot: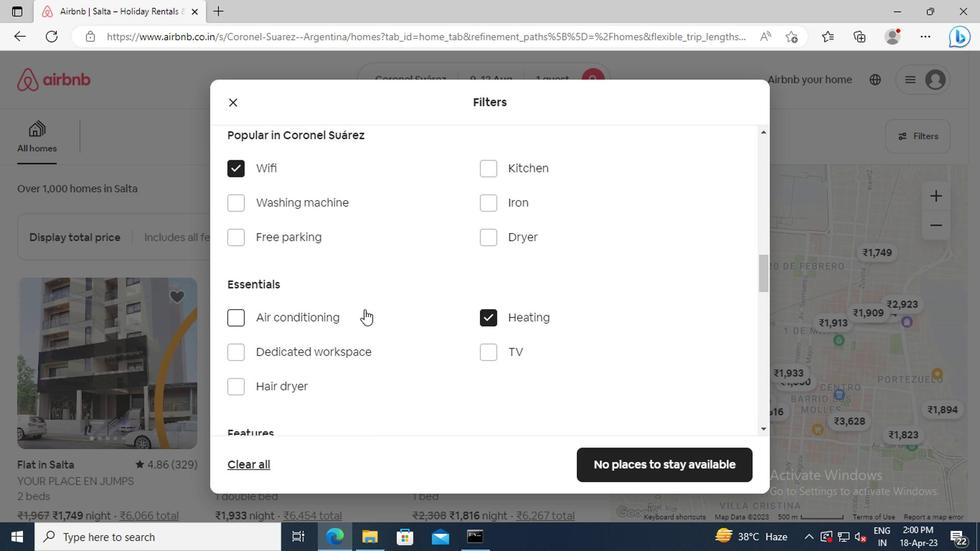 
Action: Mouse scrolled (362, 309) with delta (0, 0)
Screenshot: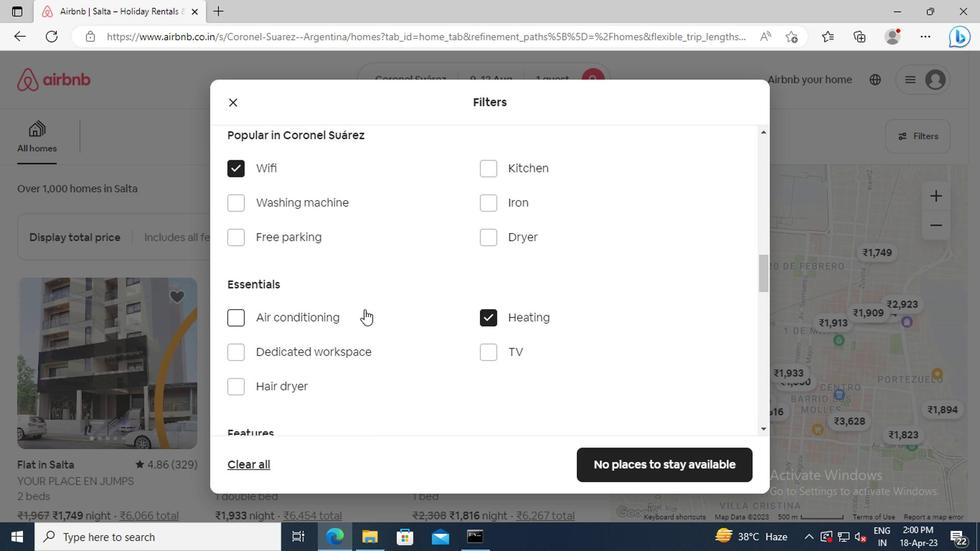 
Action: Mouse scrolled (362, 309) with delta (0, 0)
Screenshot: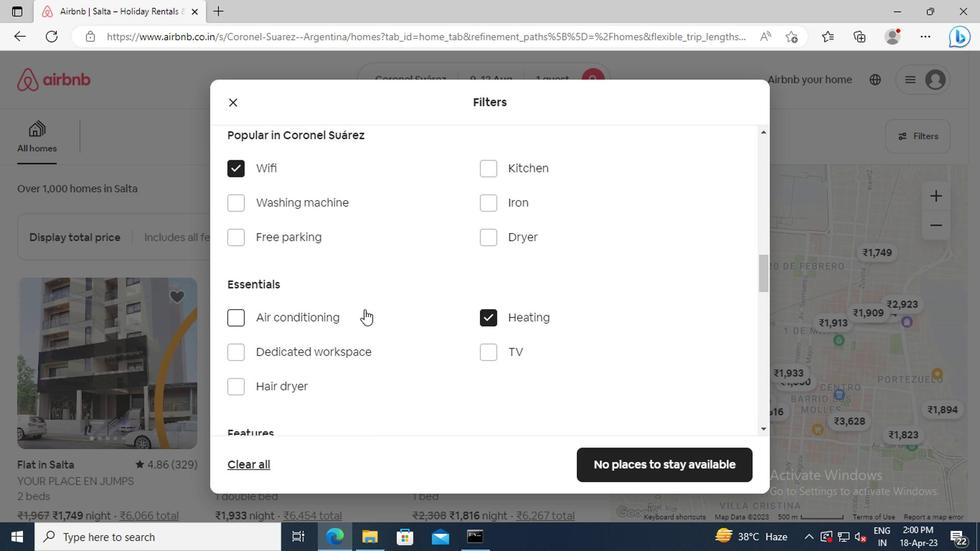 
Action: Mouse scrolled (362, 309) with delta (0, 0)
Screenshot: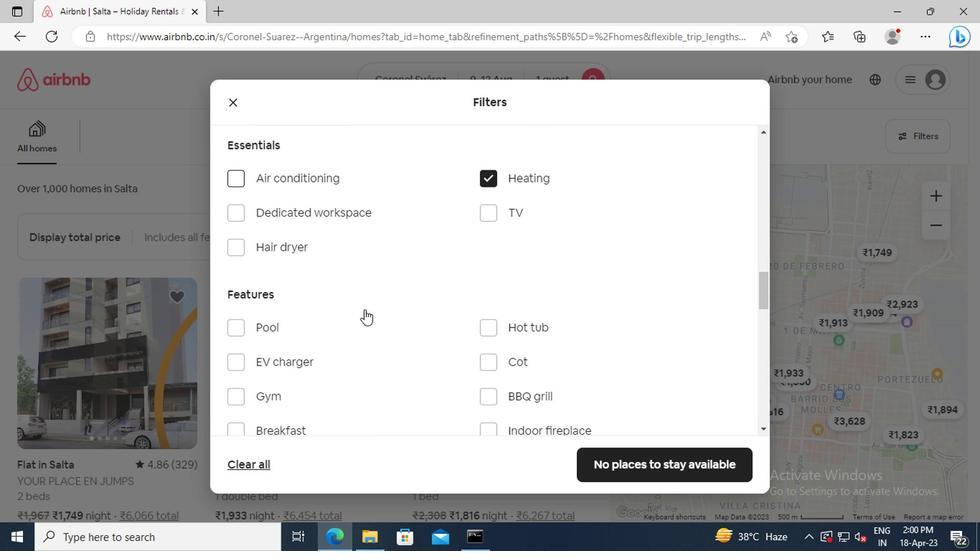 
Action: Mouse scrolled (362, 309) with delta (0, 0)
Screenshot: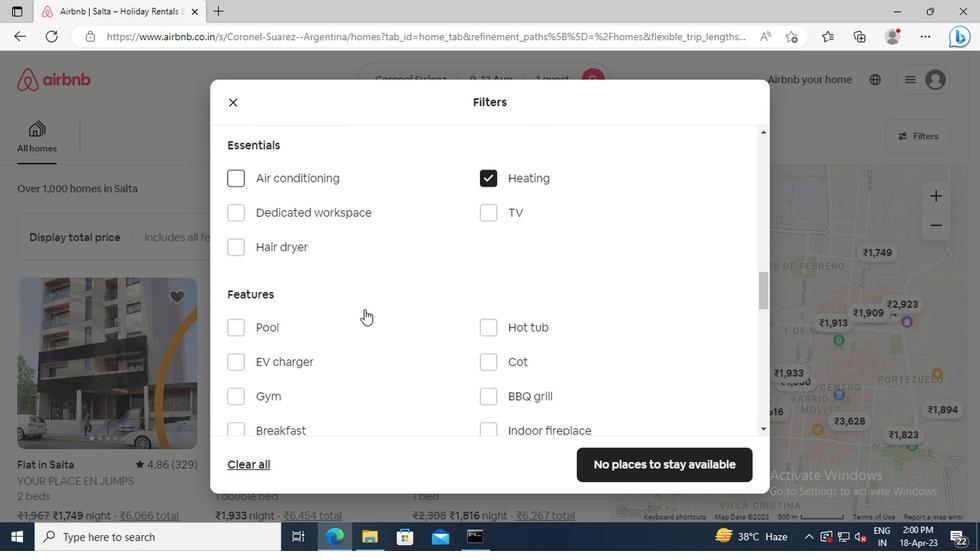 
Action: Mouse scrolled (362, 309) with delta (0, 0)
Screenshot: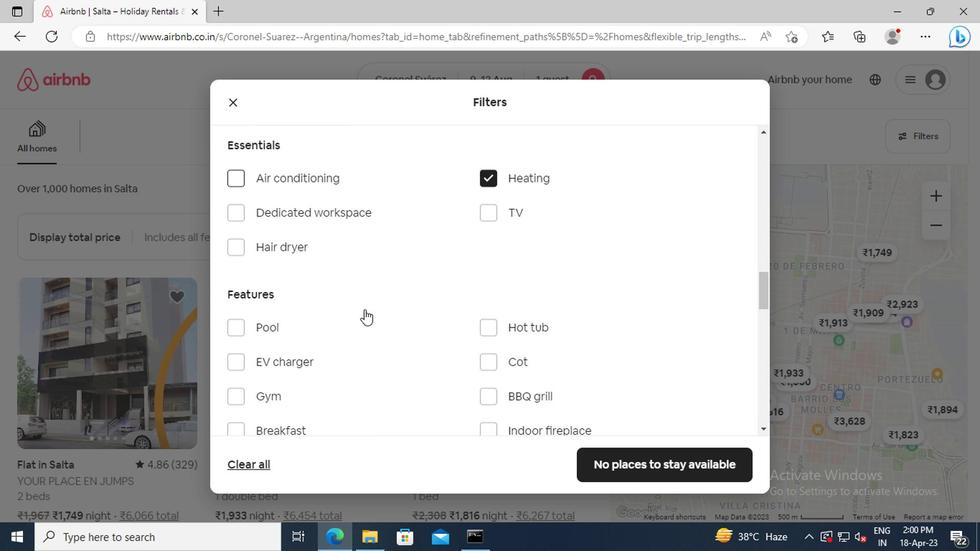 
Action: Mouse scrolled (362, 309) with delta (0, 0)
Screenshot: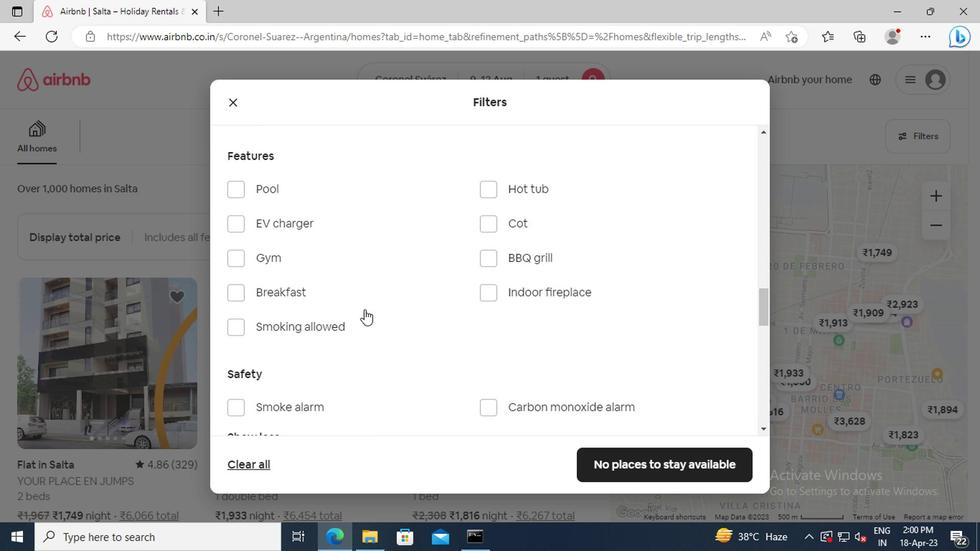 
Action: Mouse scrolled (362, 309) with delta (0, 0)
Screenshot: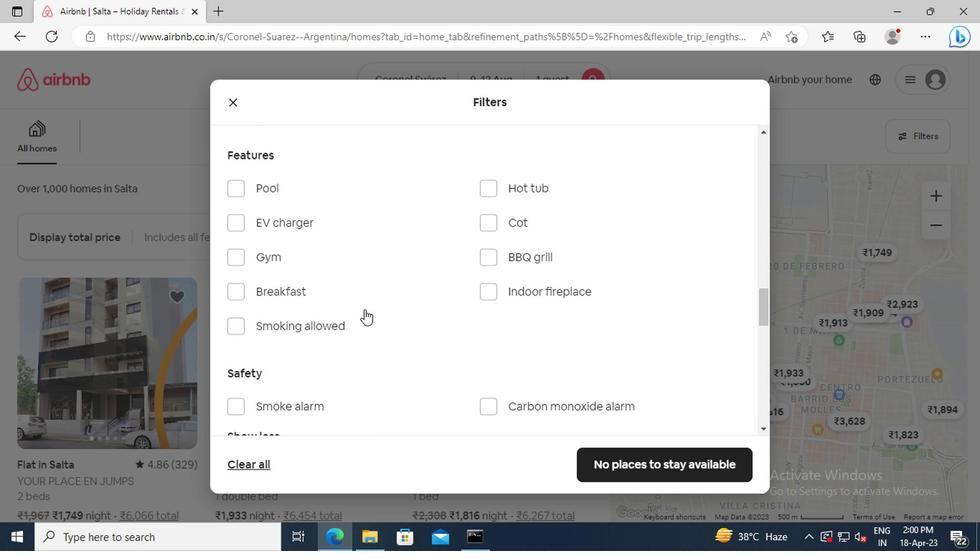 
Action: Mouse scrolled (362, 309) with delta (0, 0)
Screenshot: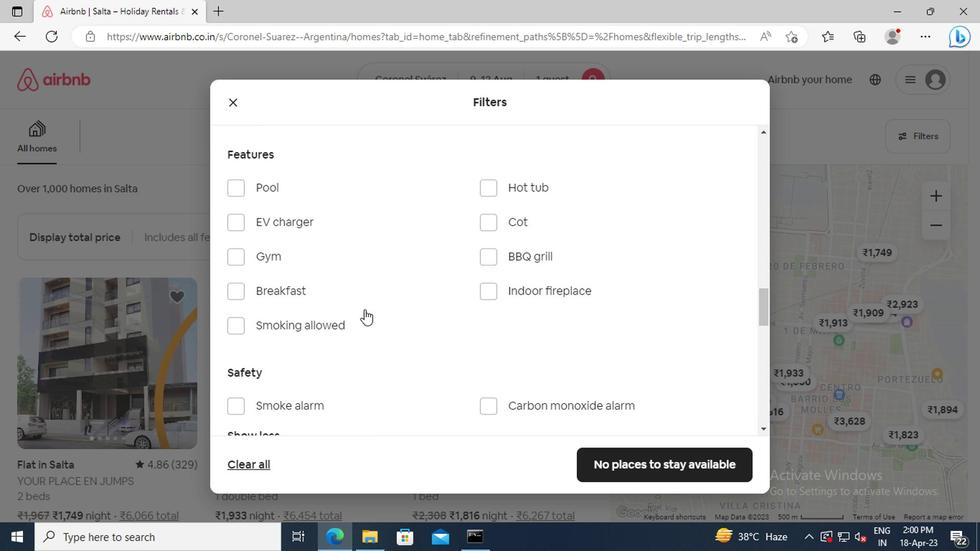 
Action: Mouse scrolled (362, 309) with delta (0, 0)
Screenshot: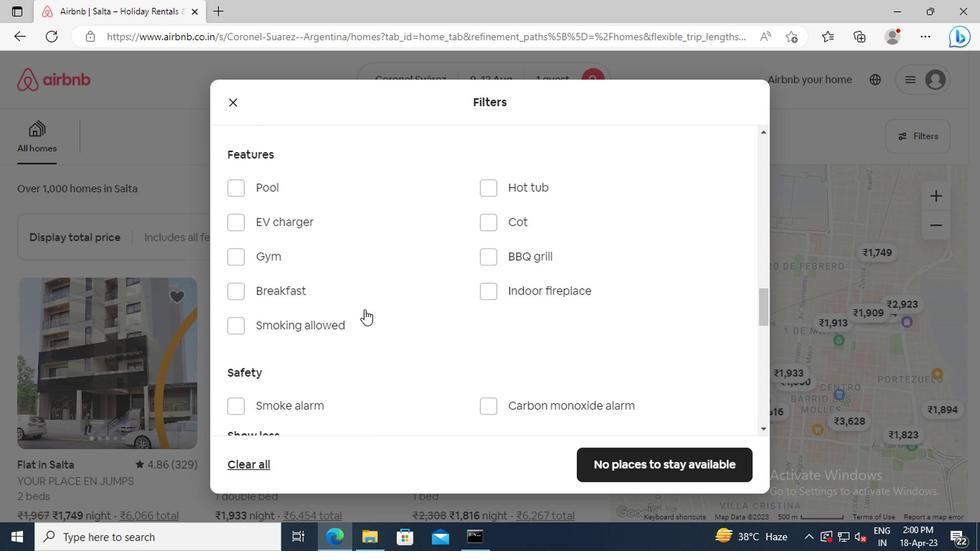 
Action: Mouse scrolled (362, 309) with delta (0, 0)
Screenshot: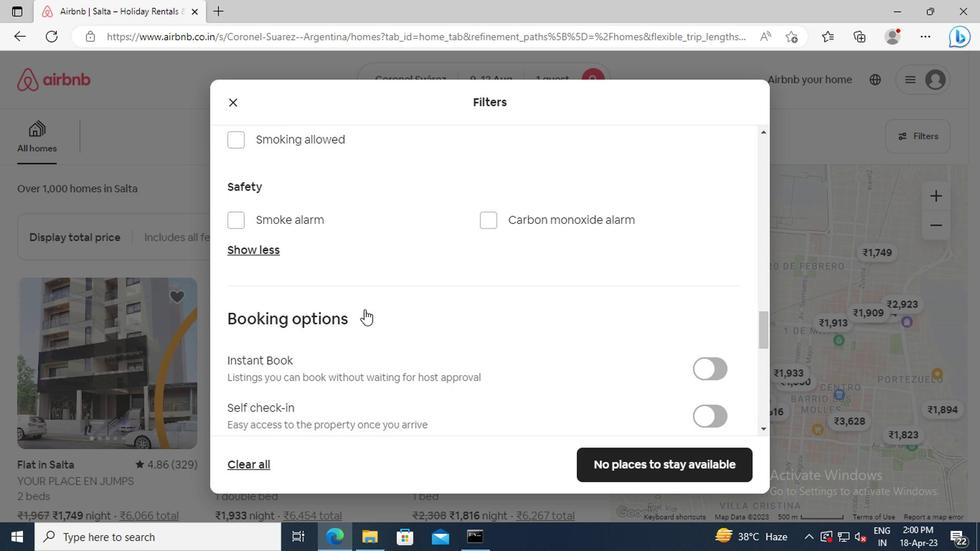 
Action: Mouse scrolled (362, 309) with delta (0, 0)
Screenshot: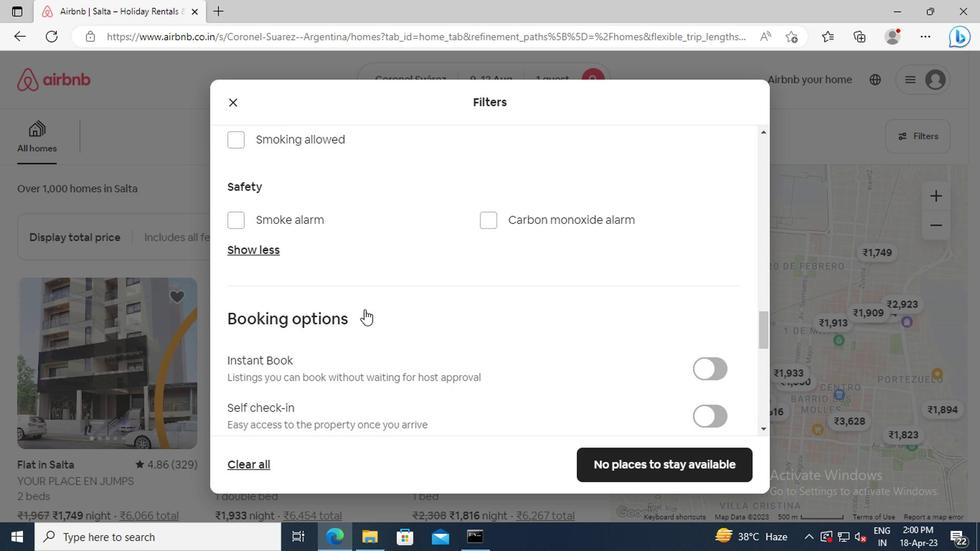 
Action: Mouse moved to (708, 321)
Screenshot: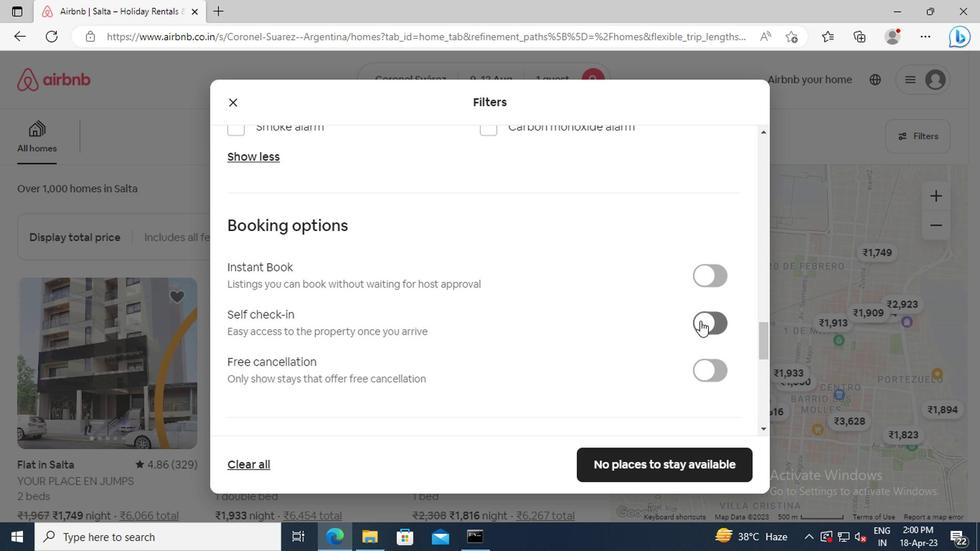 
Action: Mouse pressed left at (708, 321)
Screenshot: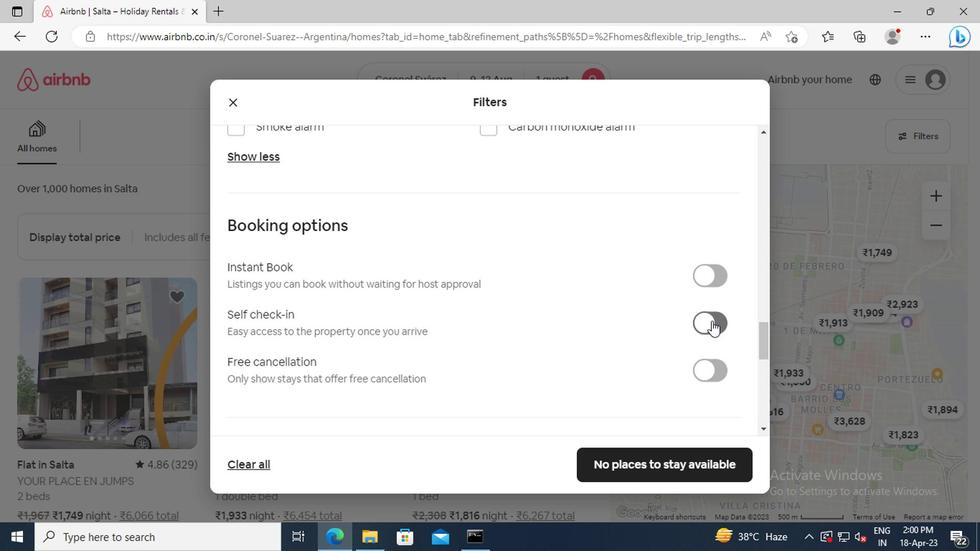 
Action: Mouse moved to (394, 293)
Screenshot: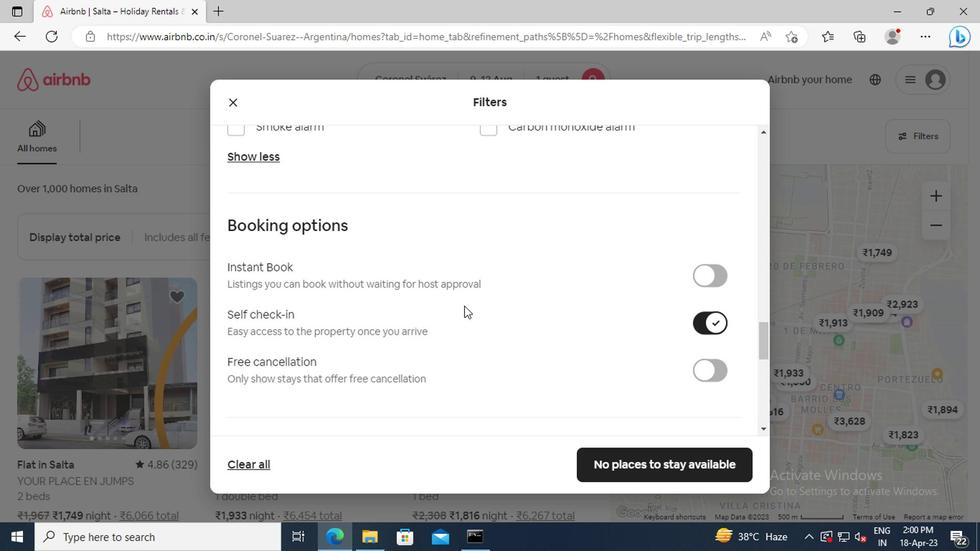 
Action: Mouse scrolled (394, 293) with delta (0, 0)
Screenshot: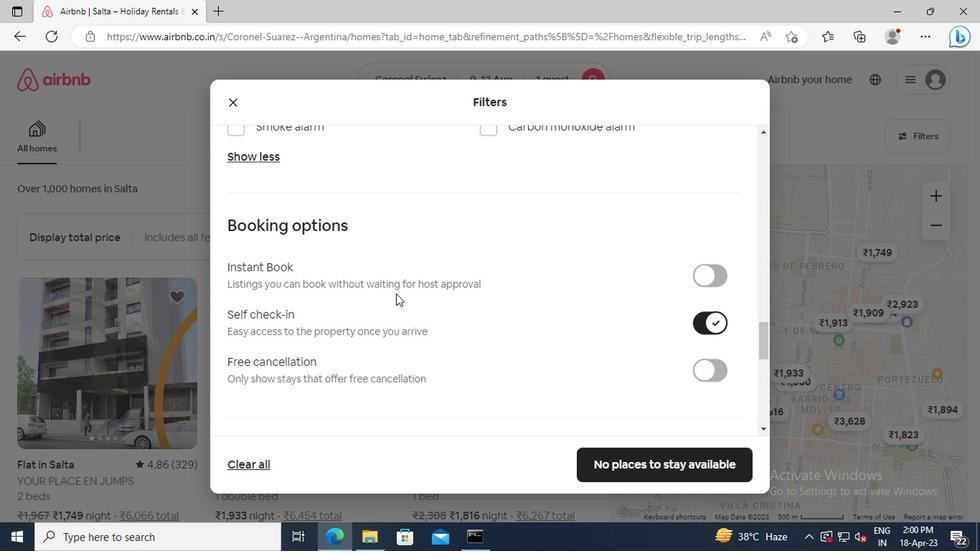 
Action: Mouse scrolled (394, 293) with delta (0, 0)
Screenshot: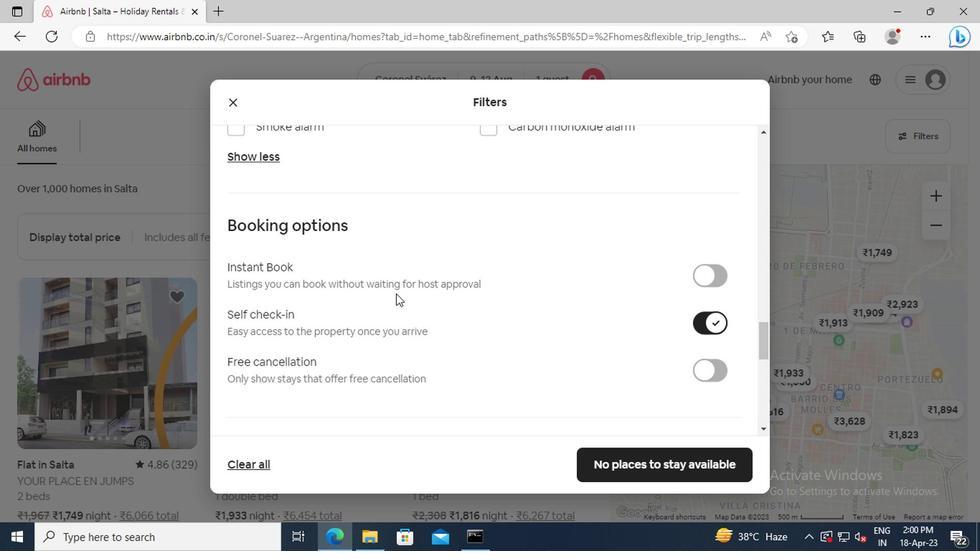 
Action: Mouse scrolled (394, 293) with delta (0, 0)
Screenshot: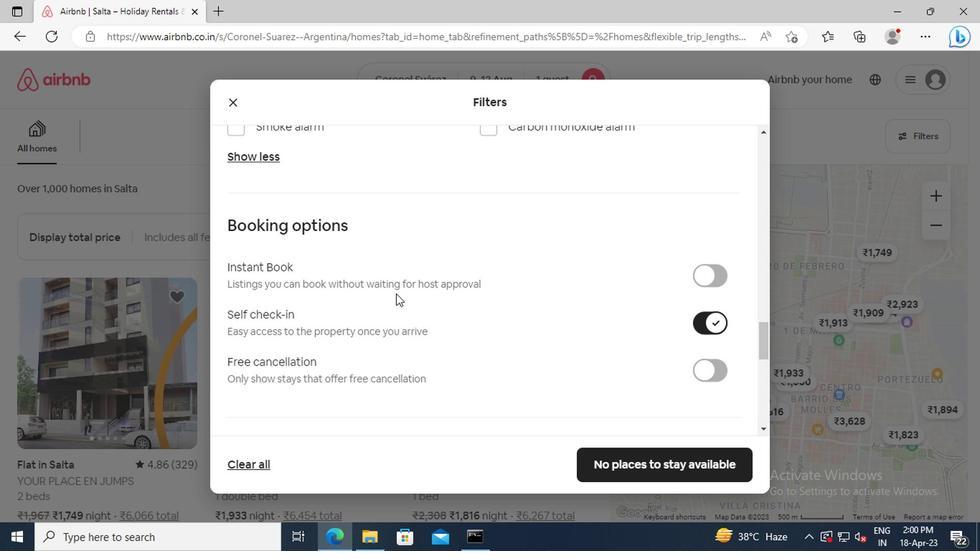 
Action: Mouse scrolled (394, 293) with delta (0, 0)
Screenshot: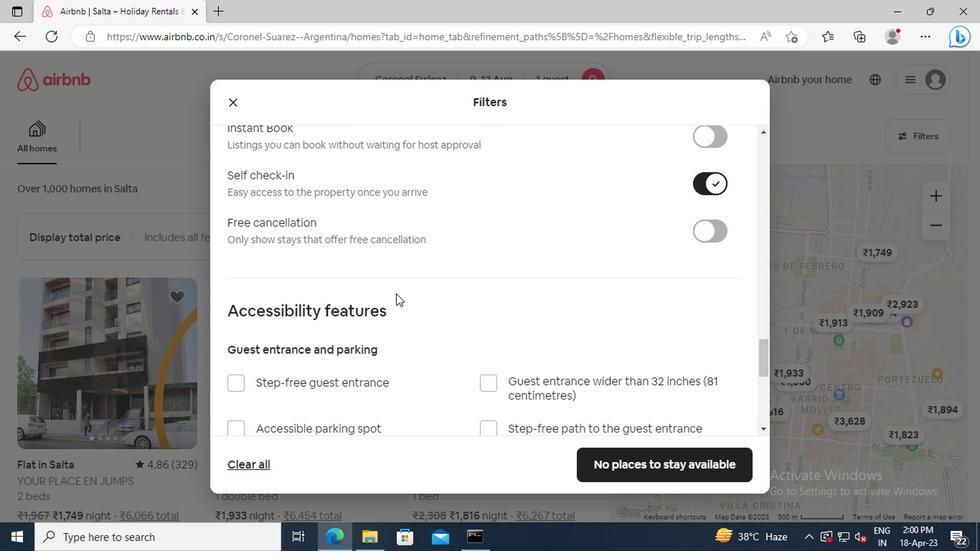 
Action: Mouse scrolled (394, 293) with delta (0, 0)
Screenshot: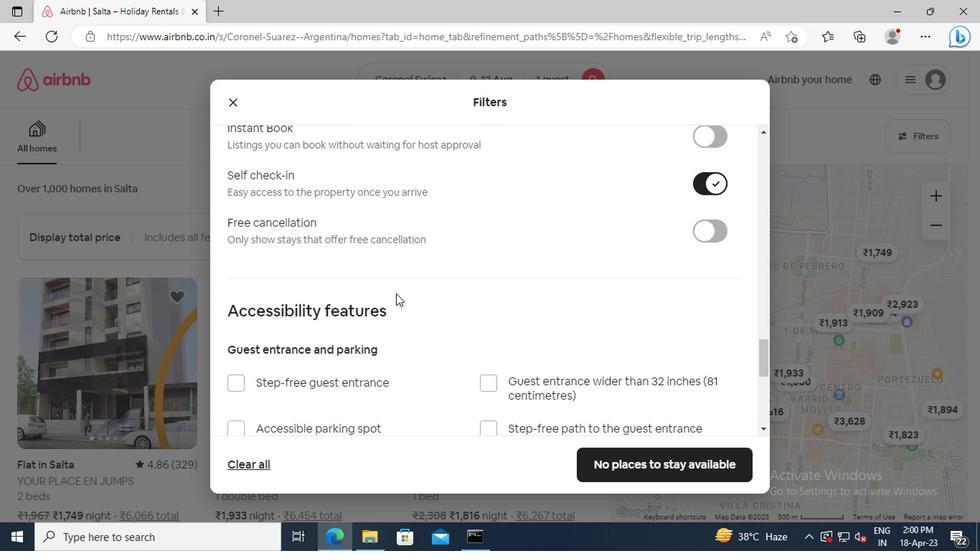 
Action: Mouse scrolled (394, 293) with delta (0, 0)
Screenshot: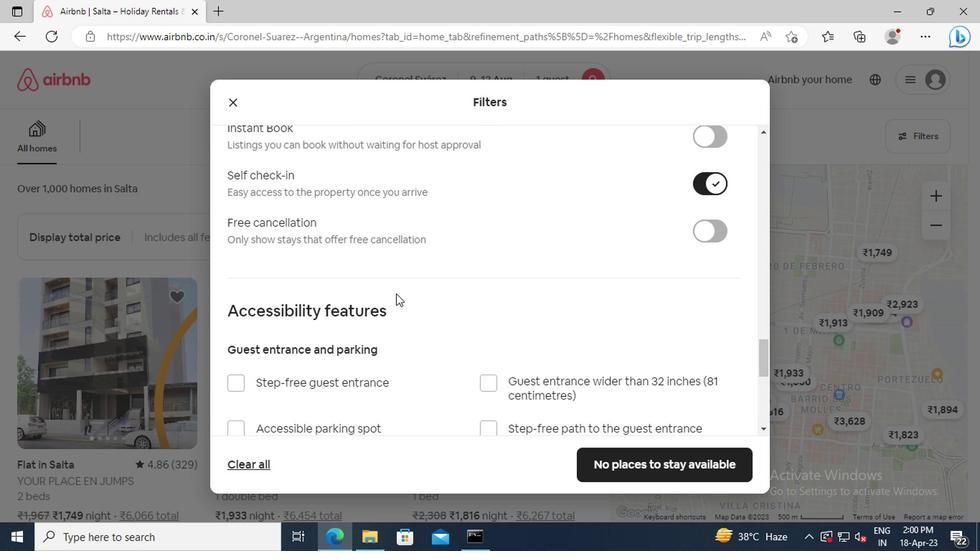 
Action: Mouse scrolled (394, 293) with delta (0, 0)
Screenshot: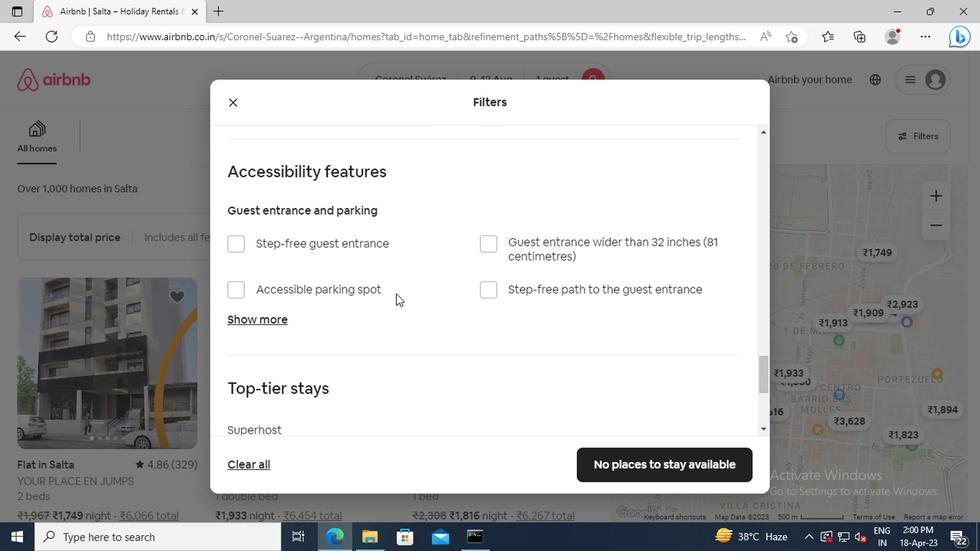 
Action: Mouse scrolled (394, 293) with delta (0, 0)
Screenshot: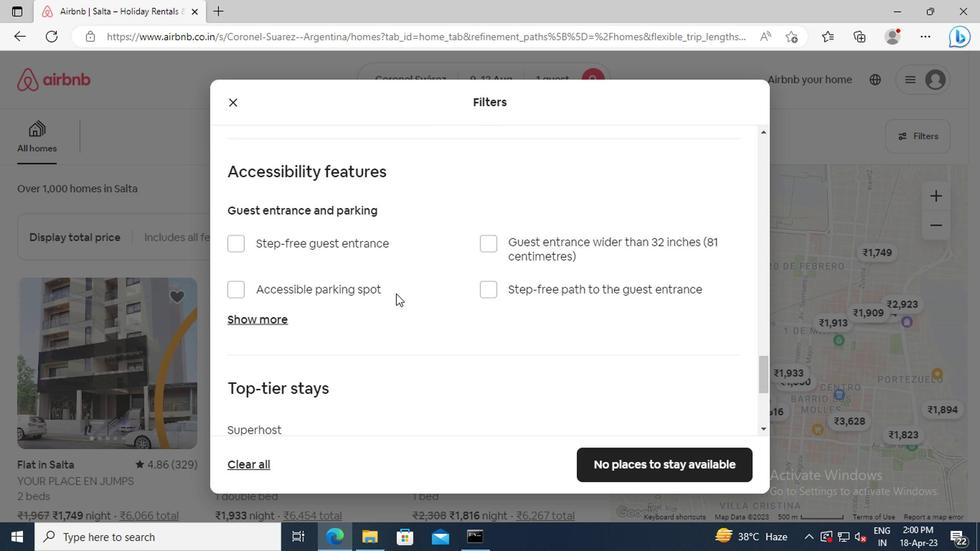 
Action: Mouse scrolled (394, 293) with delta (0, 0)
Screenshot: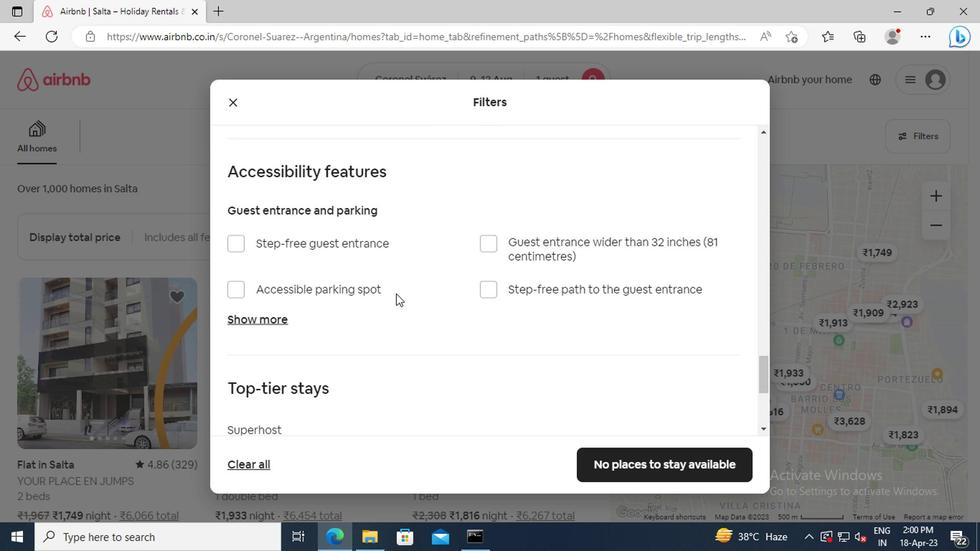 
Action: Mouse scrolled (394, 293) with delta (0, 0)
Screenshot: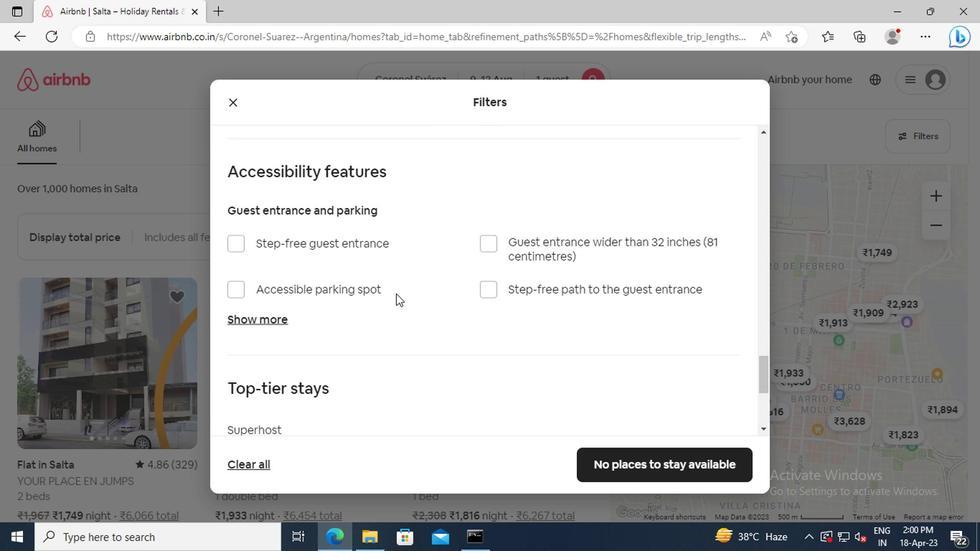 
Action: Mouse scrolled (394, 293) with delta (0, 0)
Screenshot: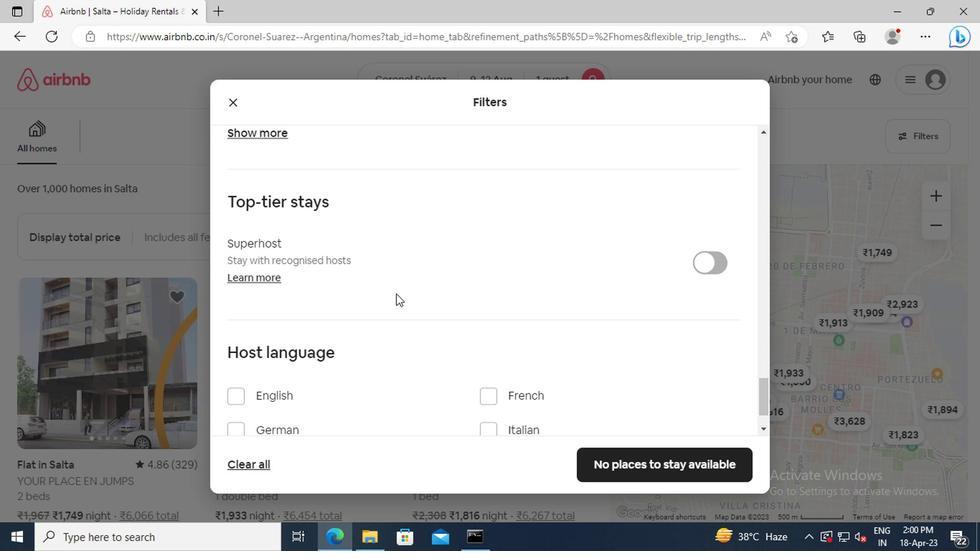 
Action: Mouse scrolled (394, 293) with delta (0, 0)
Screenshot: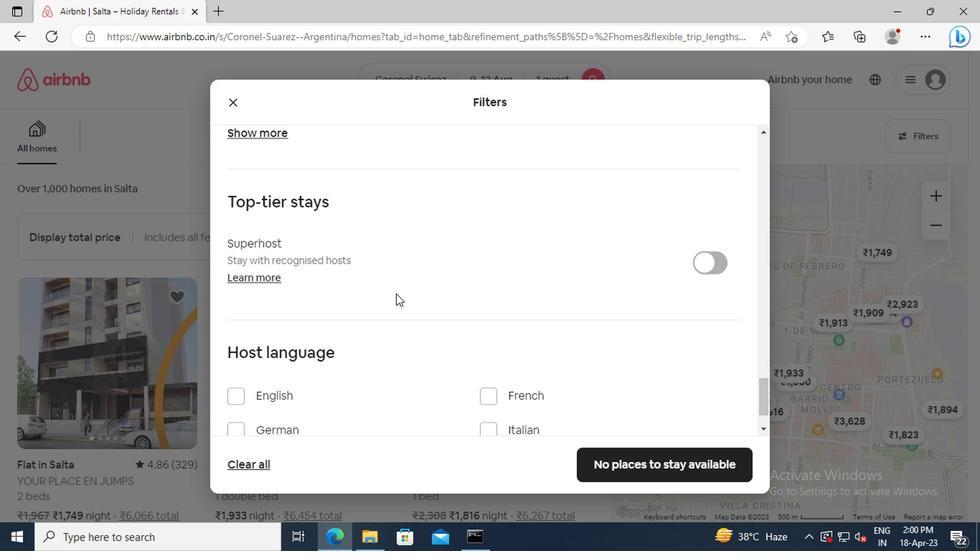 
Action: Mouse moved to (234, 335)
Screenshot: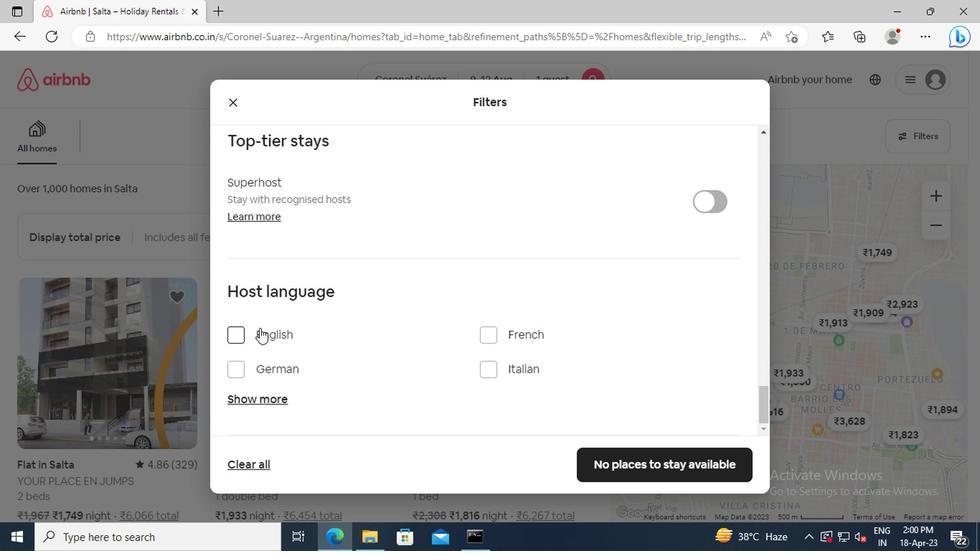 
Action: Mouse pressed left at (234, 335)
Screenshot: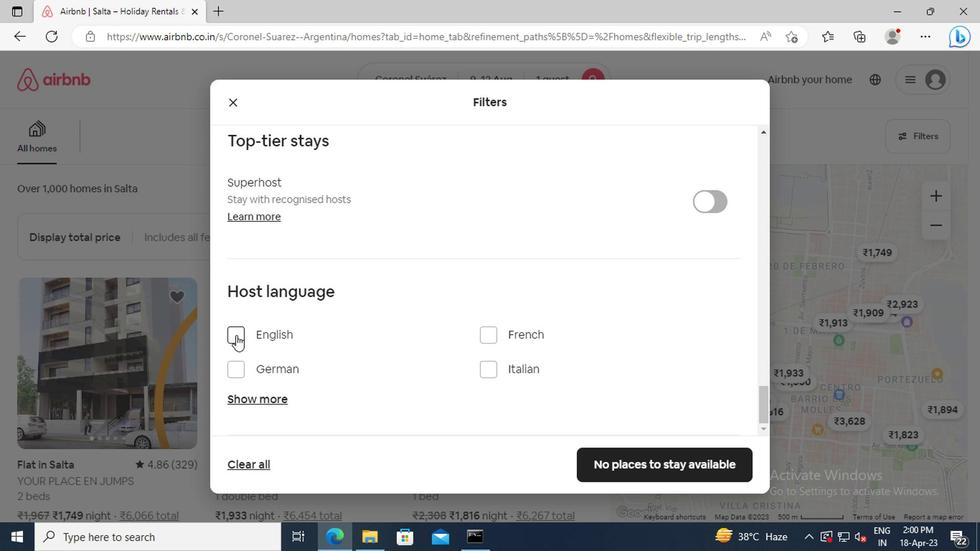 
Action: Mouse moved to (629, 458)
Screenshot: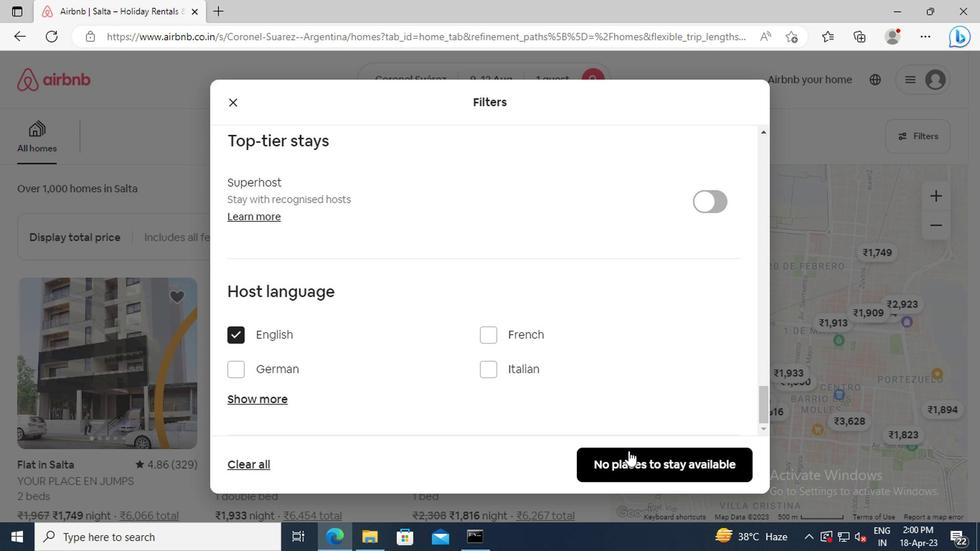
Action: Mouse pressed left at (629, 458)
Screenshot: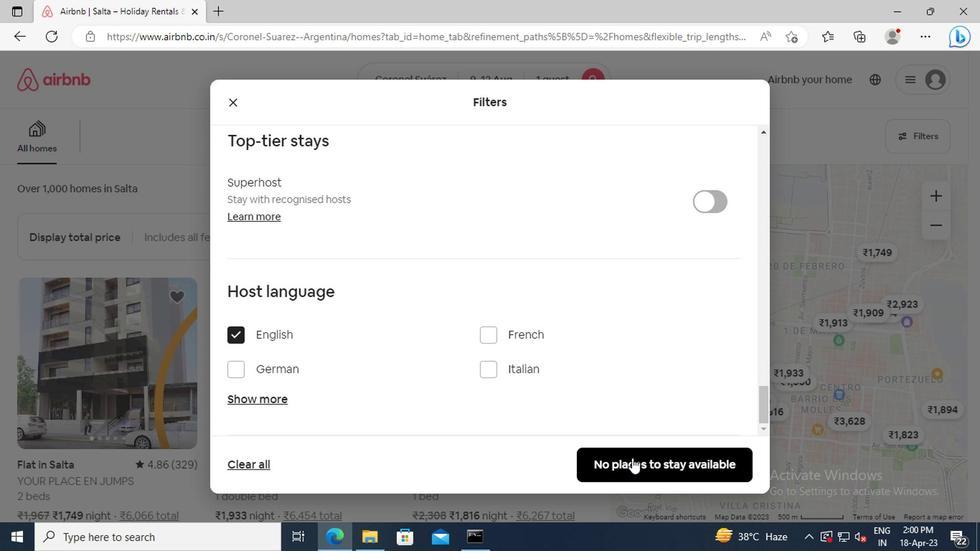 
